 Task: Look for space in Bireun, Indonesia from 2nd September, 2023 to 6th September, 2023 for 2 adults in price range Rs.15000 to Rs.20000. Place can be entire place with 1  bedroom having 1 bed and 1 bathroom. Property type can be house, flat, guest house, hotel. Booking option can be shelf check-in. Required host language is English.
Action: Mouse moved to (466, 76)
Screenshot: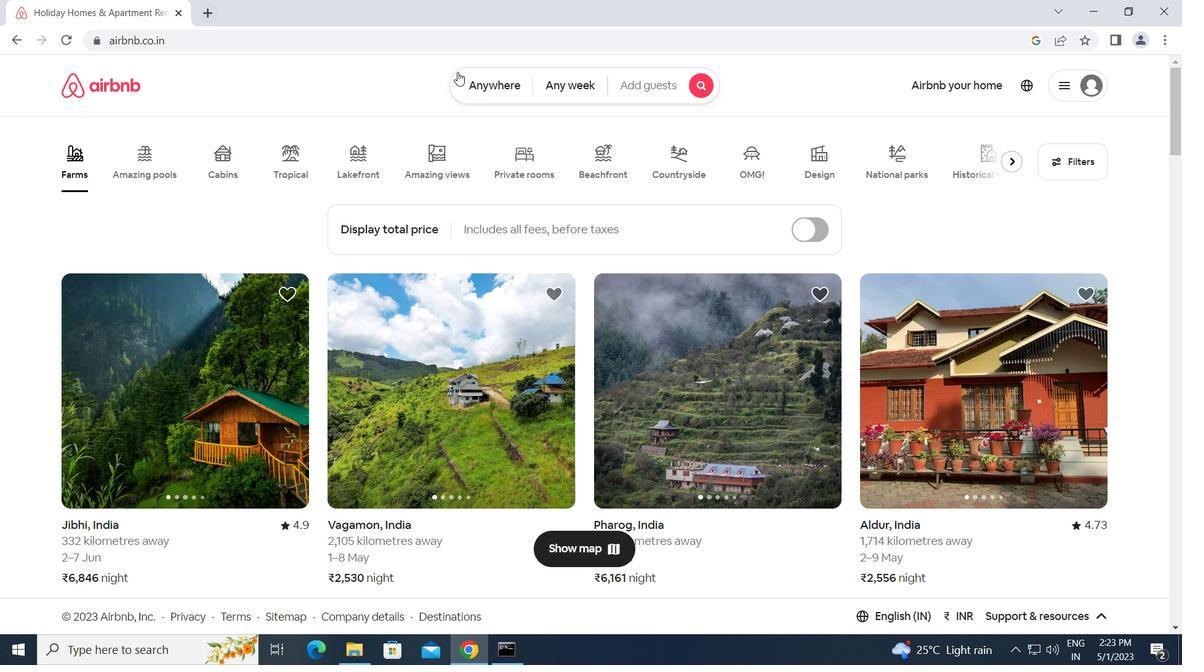 
Action: Mouse pressed left at (466, 76)
Screenshot: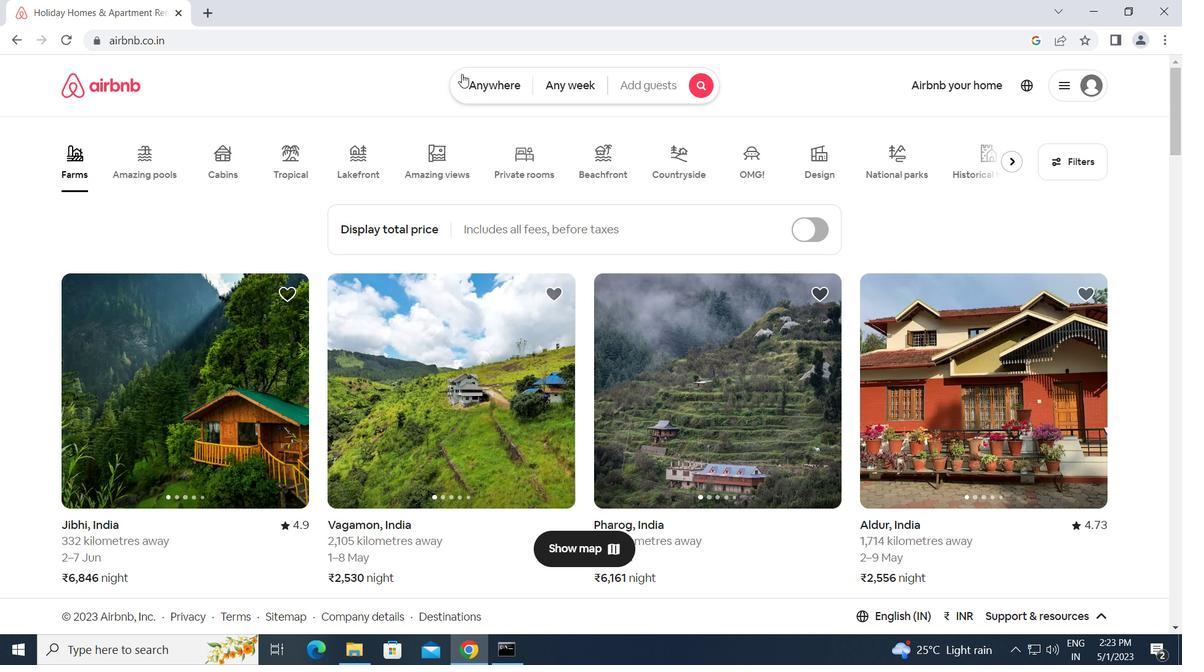 
Action: Mouse moved to (367, 136)
Screenshot: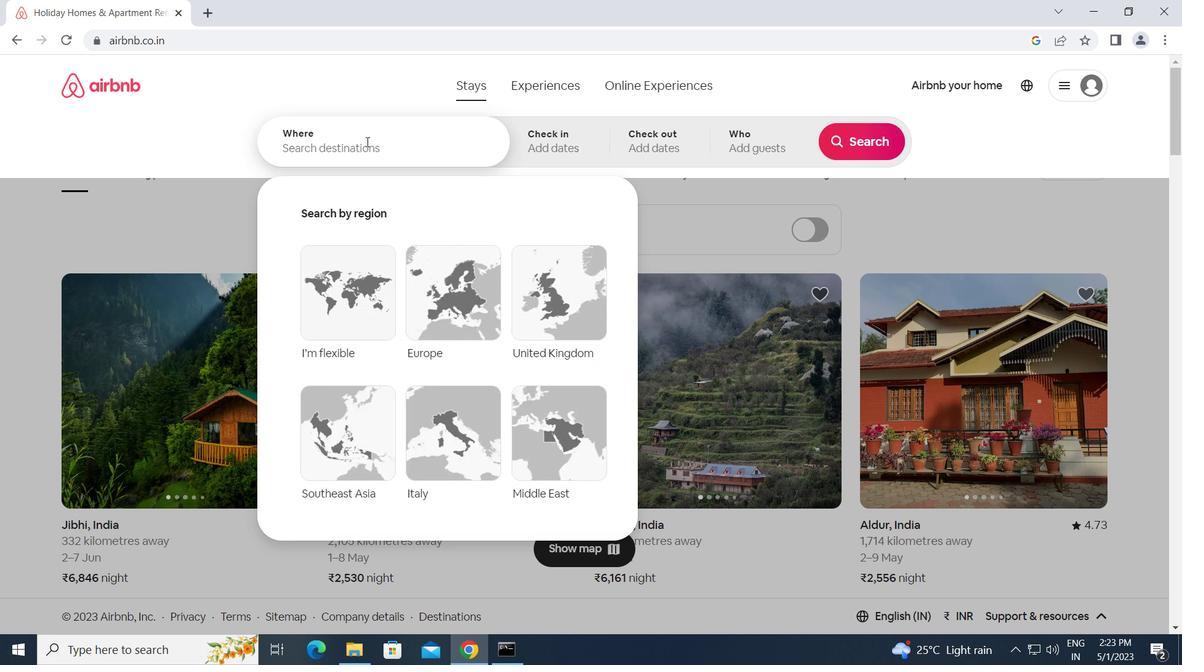 
Action: Mouse pressed left at (367, 136)
Screenshot: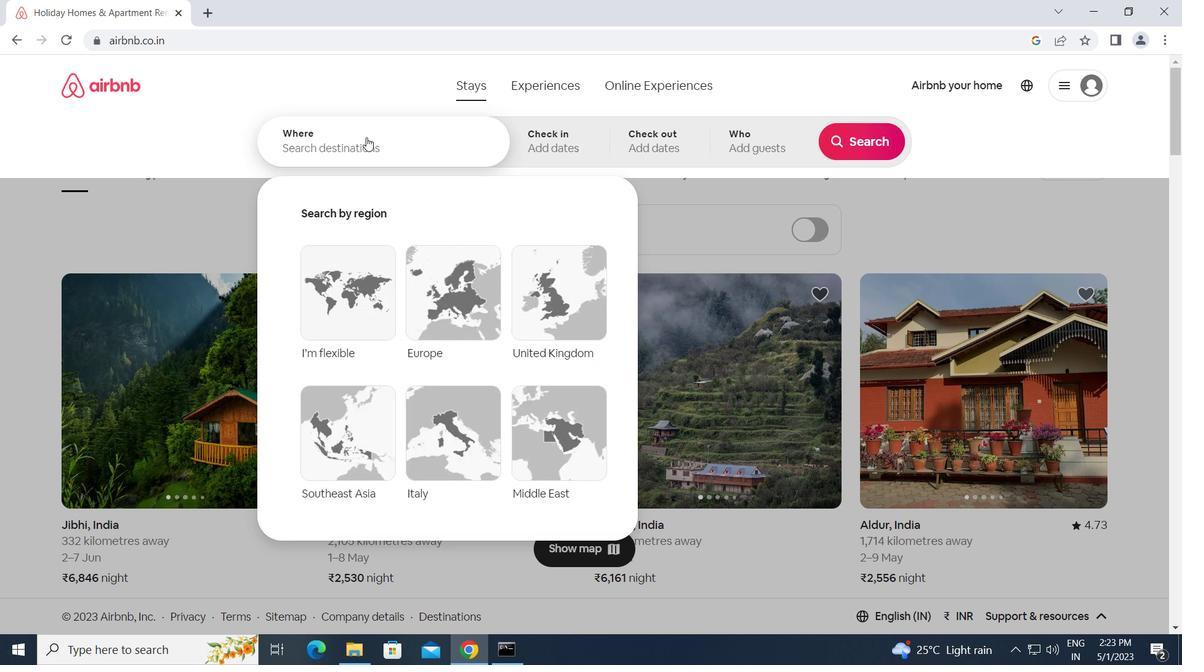 
Action: Key pressed b<Key.caps_lock>ireun,<Key.space><Key.caps_lock>i<Key.caps_lock>ndonesia<Key.enter>
Screenshot: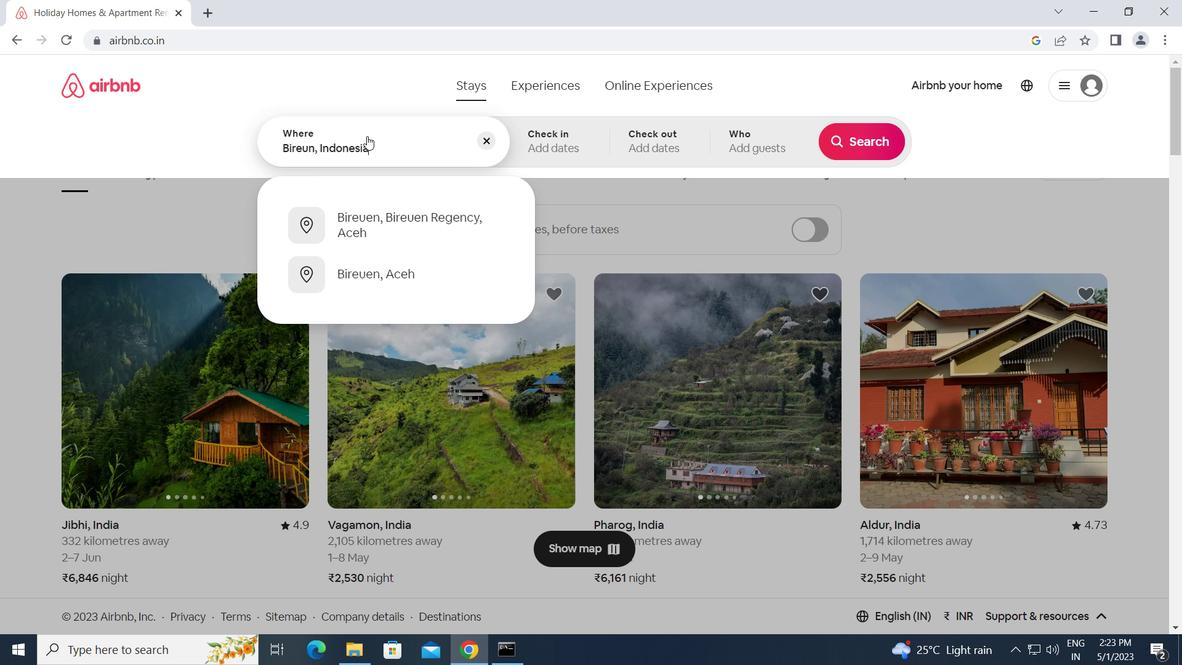 
Action: Mouse moved to (862, 264)
Screenshot: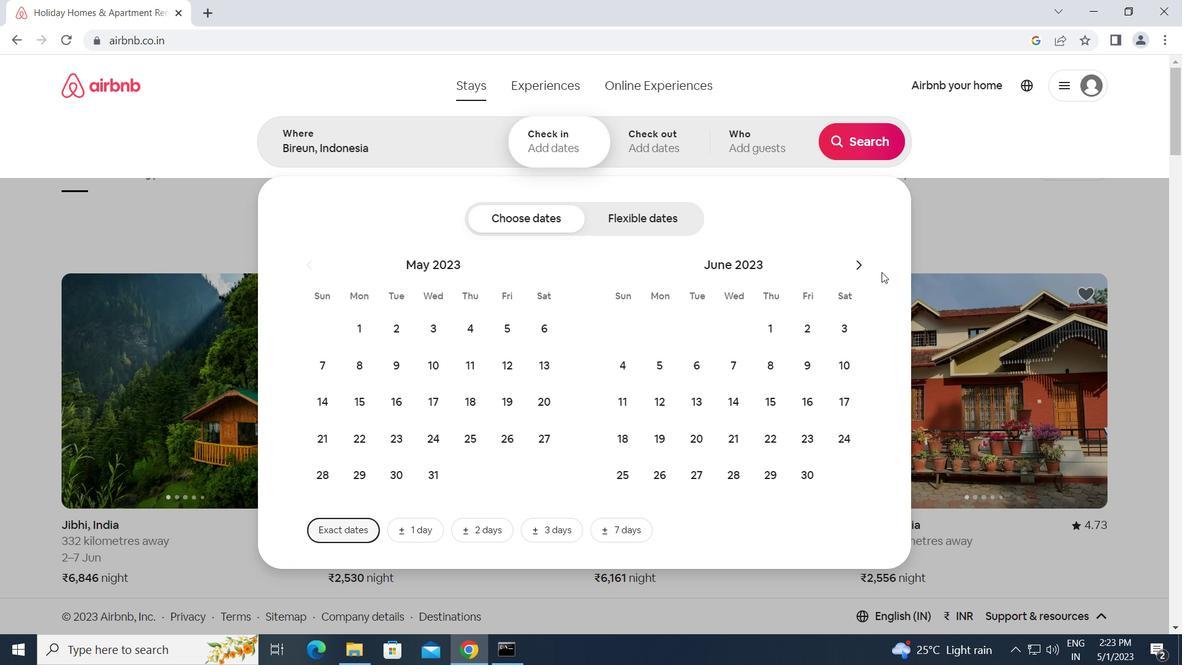 
Action: Mouse pressed left at (862, 264)
Screenshot: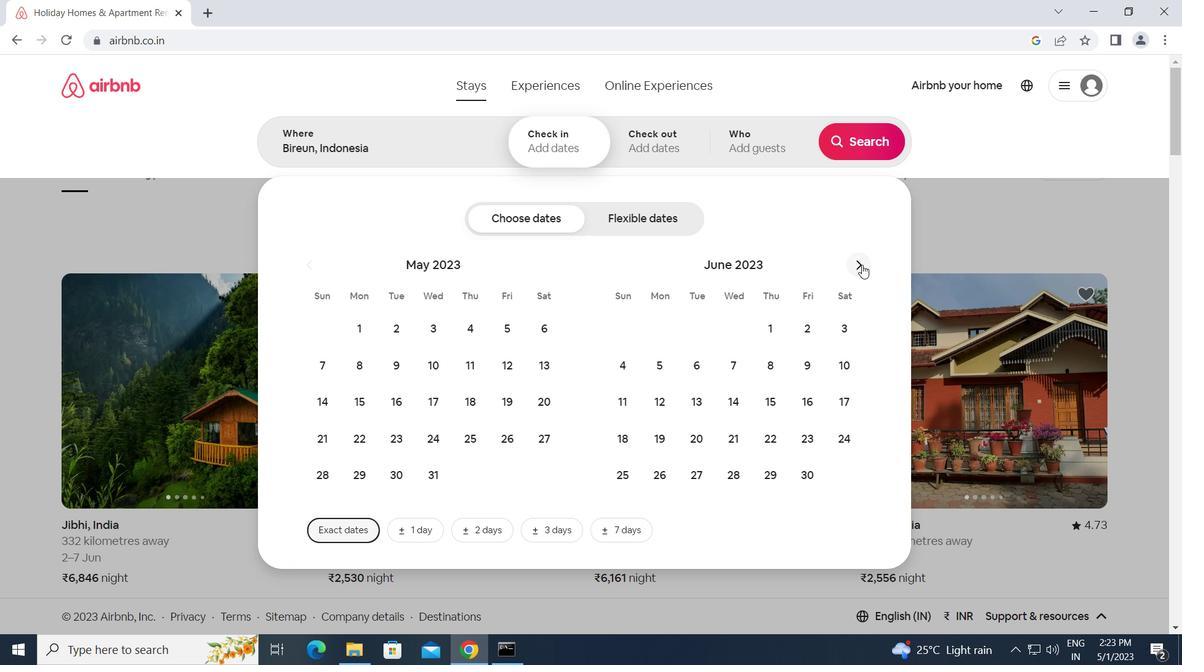 
Action: Mouse pressed left at (862, 264)
Screenshot: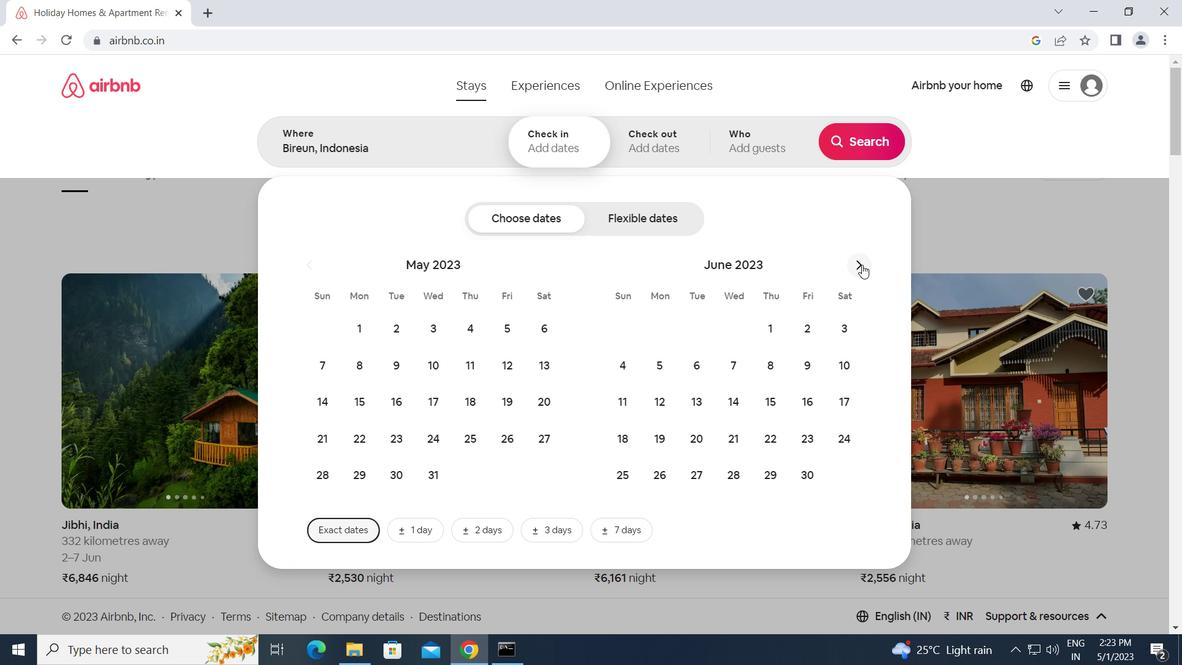 
Action: Mouse pressed left at (862, 264)
Screenshot: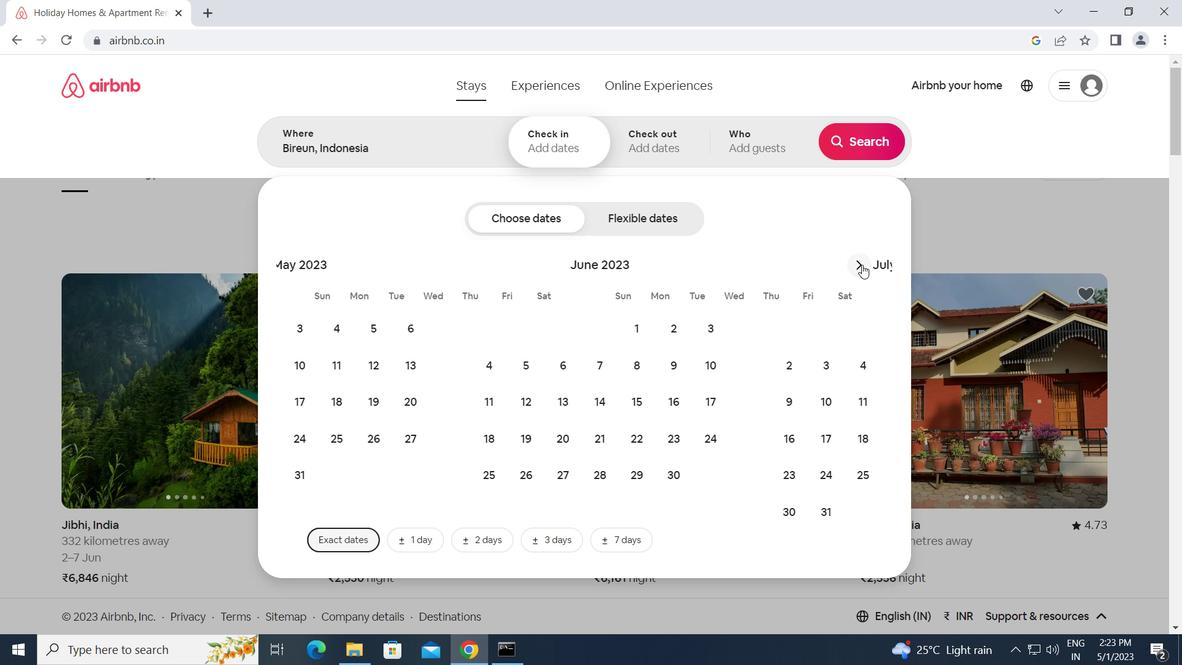 
Action: Mouse pressed left at (862, 264)
Screenshot: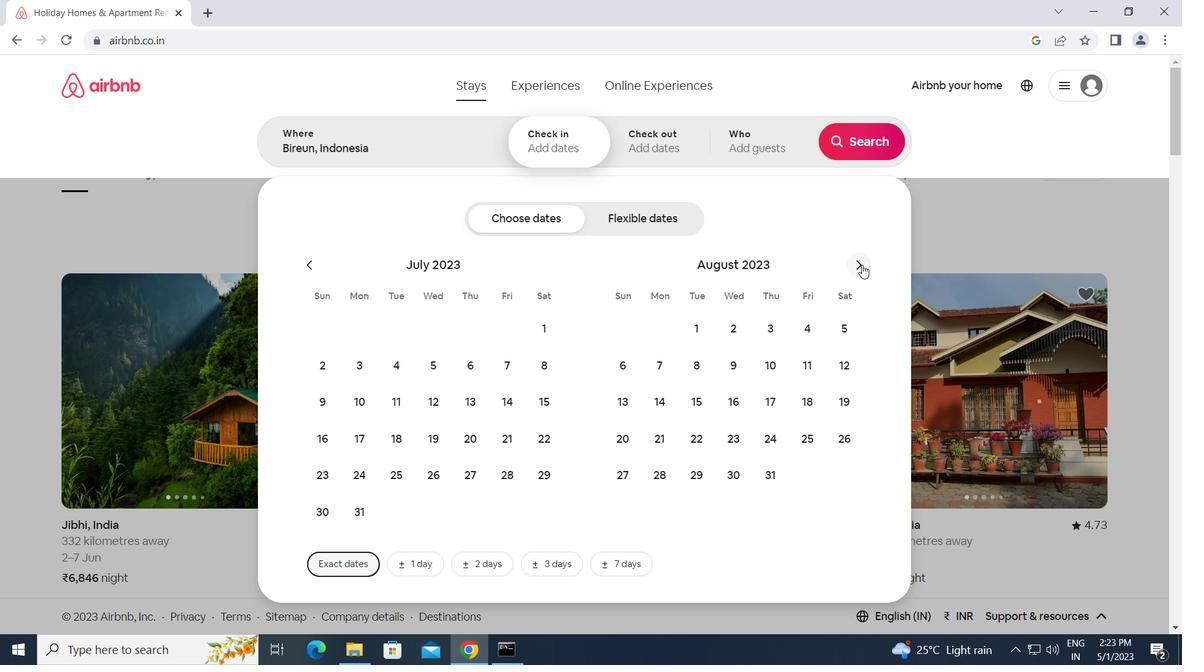 
Action: Mouse moved to (842, 327)
Screenshot: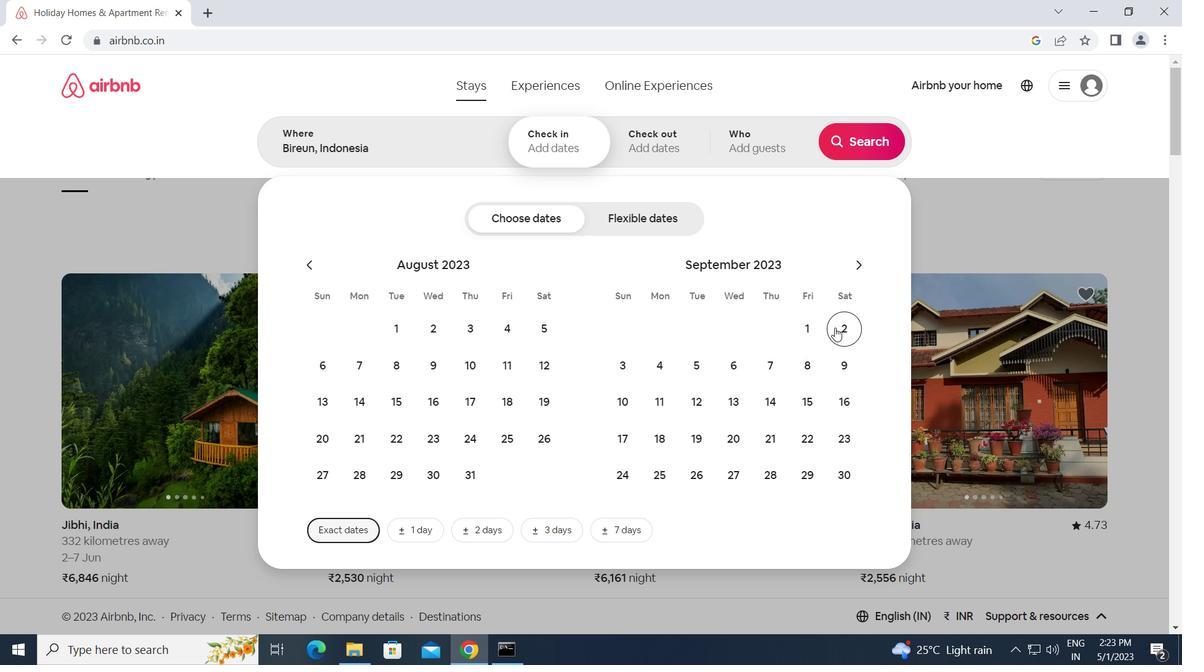 
Action: Mouse pressed left at (842, 327)
Screenshot: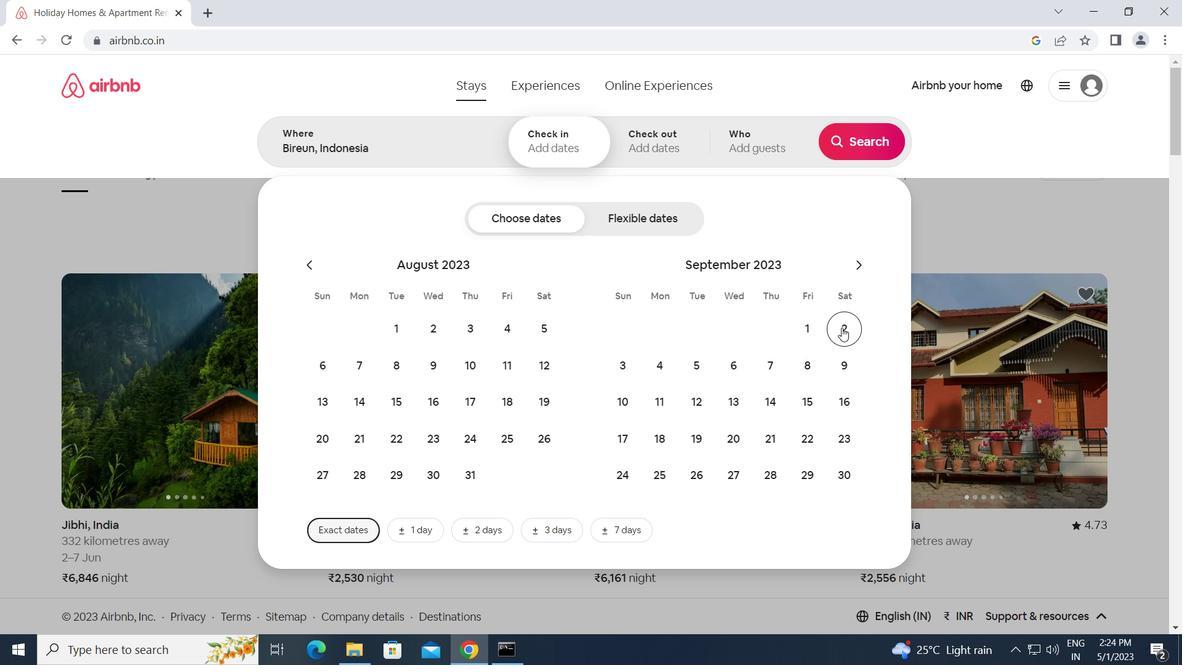 
Action: Mouse moved to (745, 362)
Screenshot: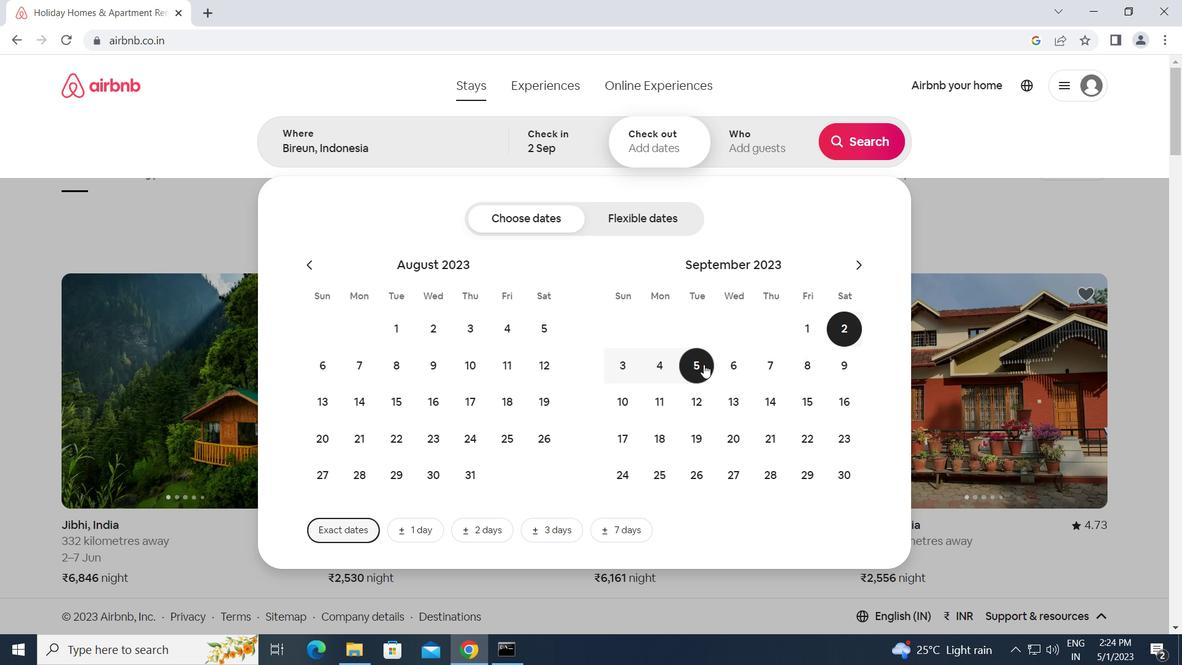 
Action: Mouse pressed left at (745, 362)
Screenshot: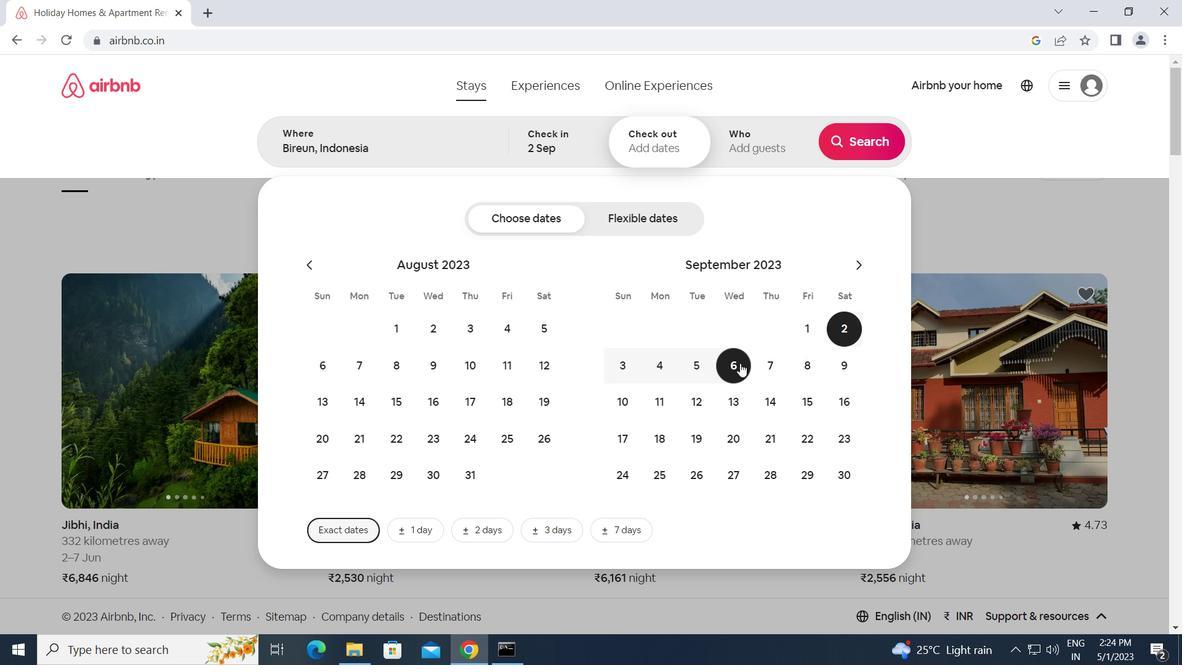 
Action: Mouse moved to (780, 145)
Screenshot: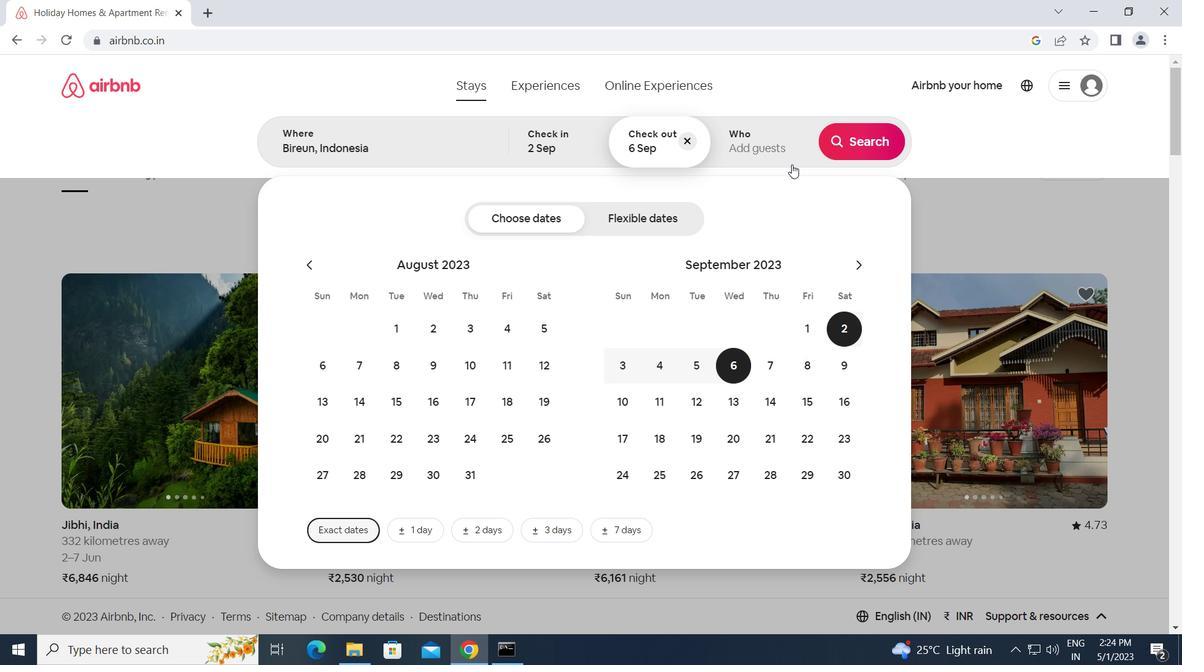 
Action: Mouse pressed left at (780, 145)
Screenshot: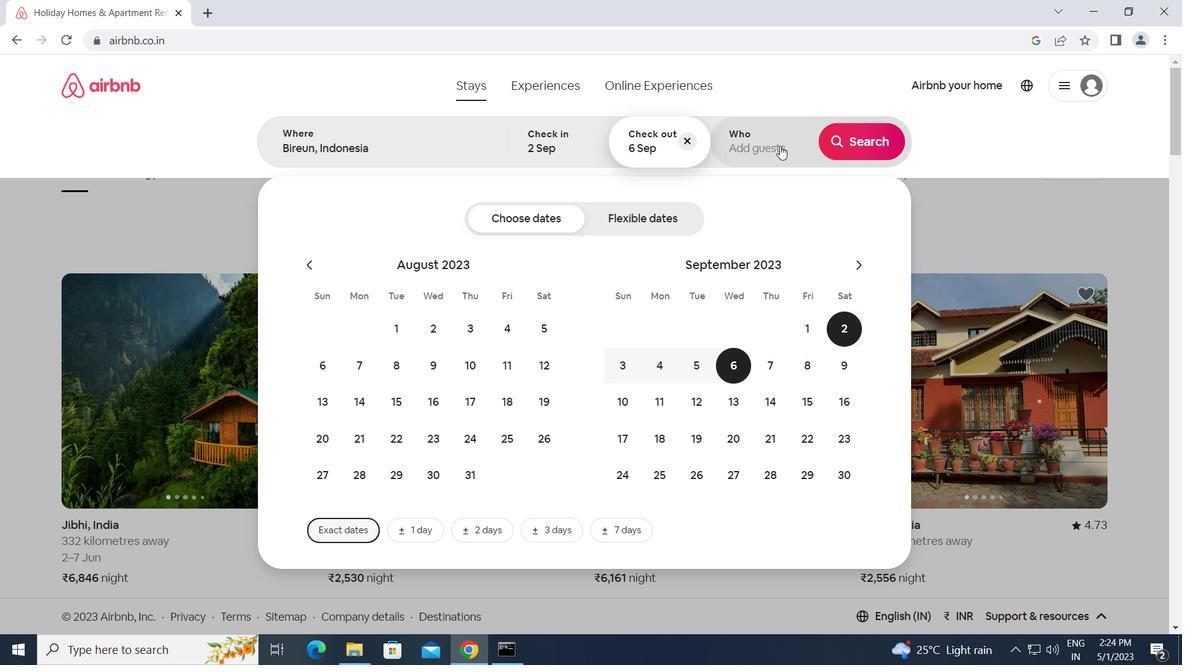 
Action: Mouse moved to (873, 226)
Screenshot: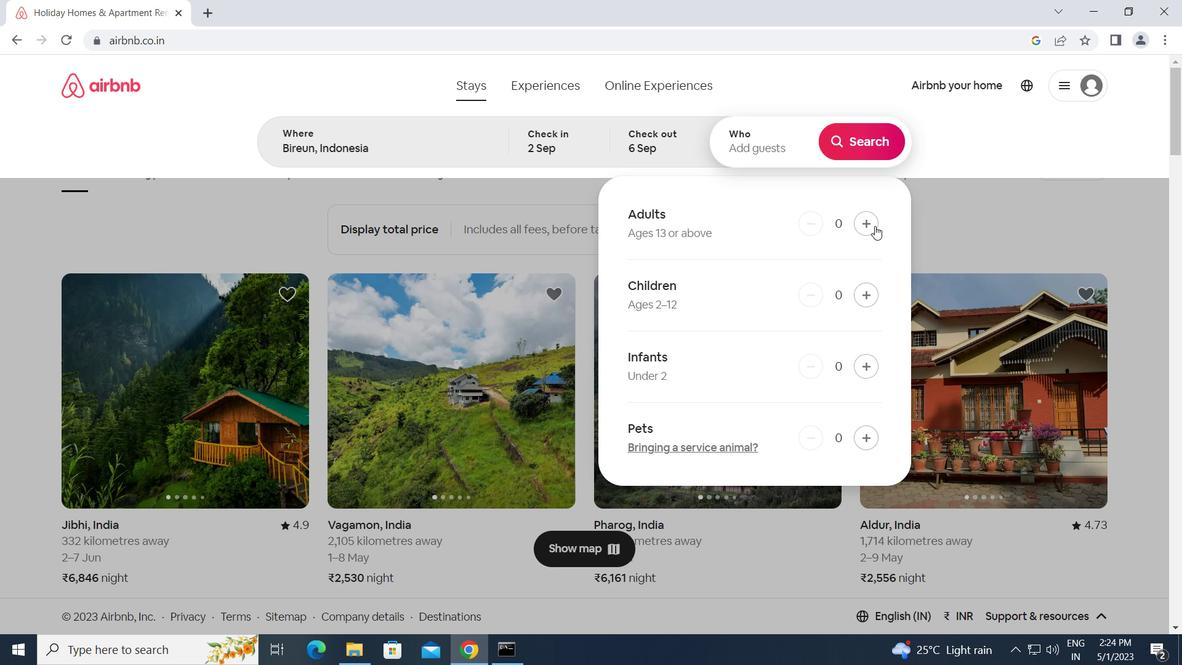 
Action: Mouse pressed left at (873, 226)
Screenshot: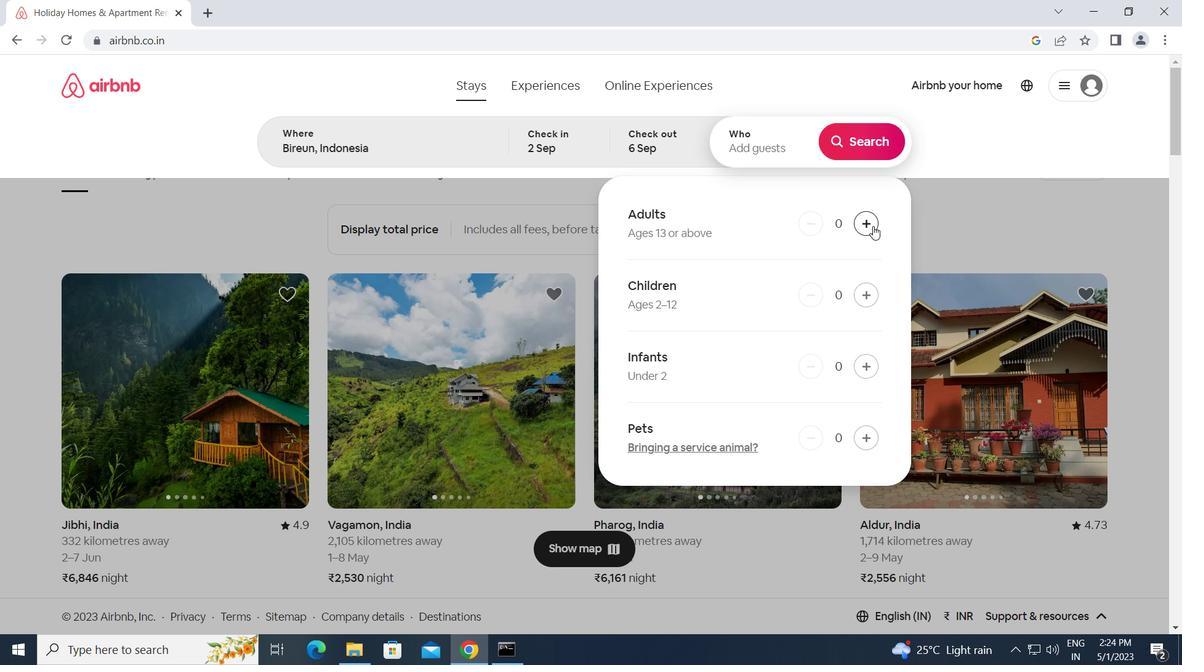 
Action: Mouse pressed left at (873, 226)
Screenshot: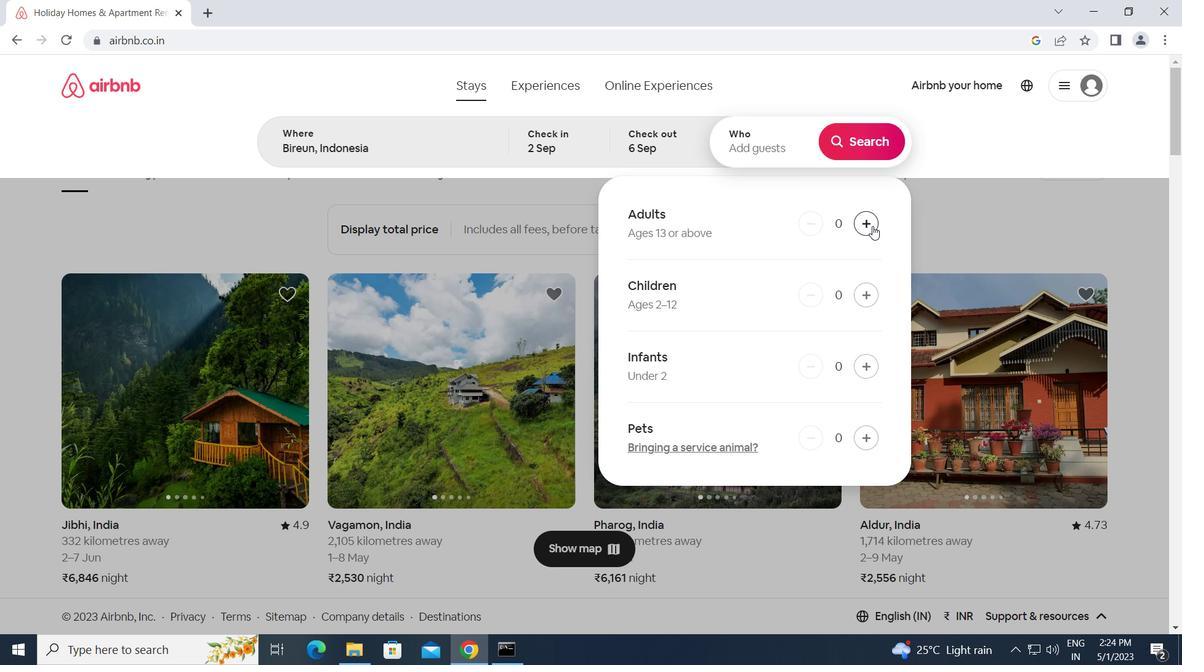 
Action: Mouse moved to (859, 138)
Screenshot: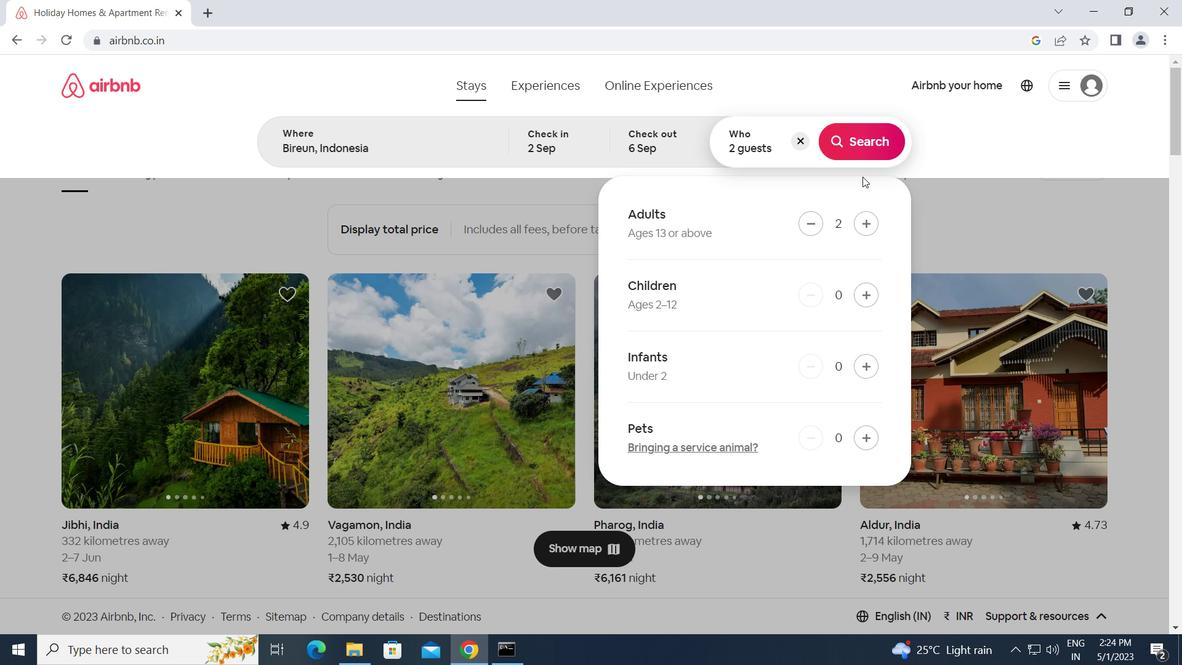 
Action: Mouse pressed left at (859, 138)
Screenshot: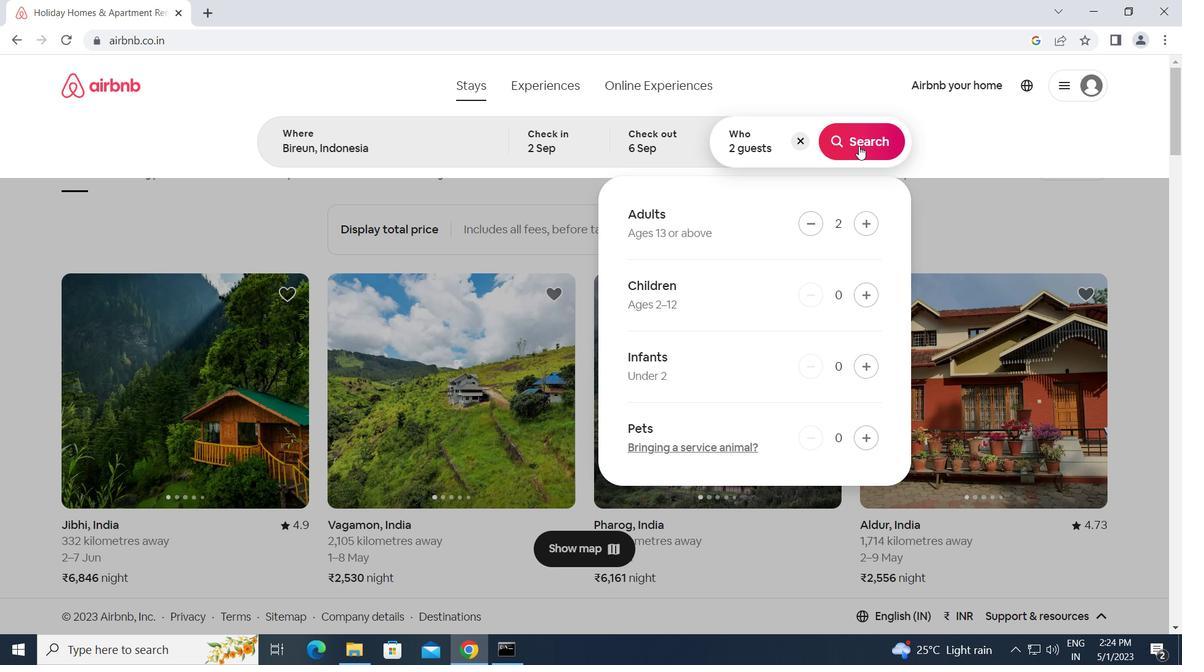 
Action: Mouse moved to (1099, 149)
Screenshot: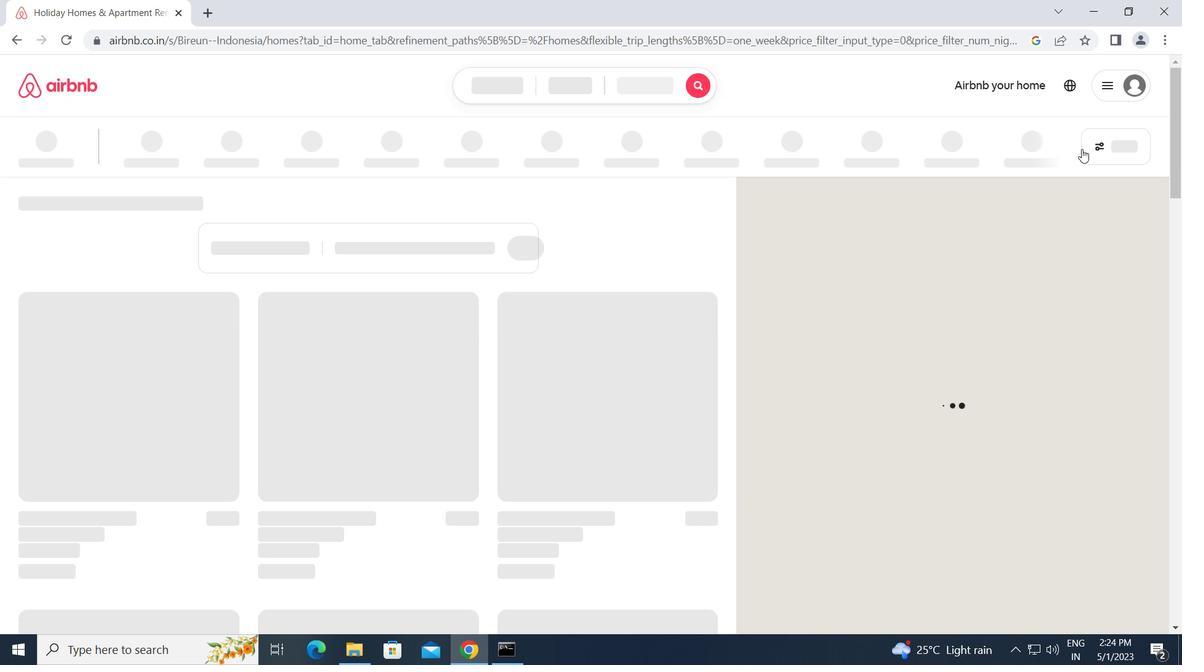 
Action: Mouse pressed left at (1099, 149)
Screenshot: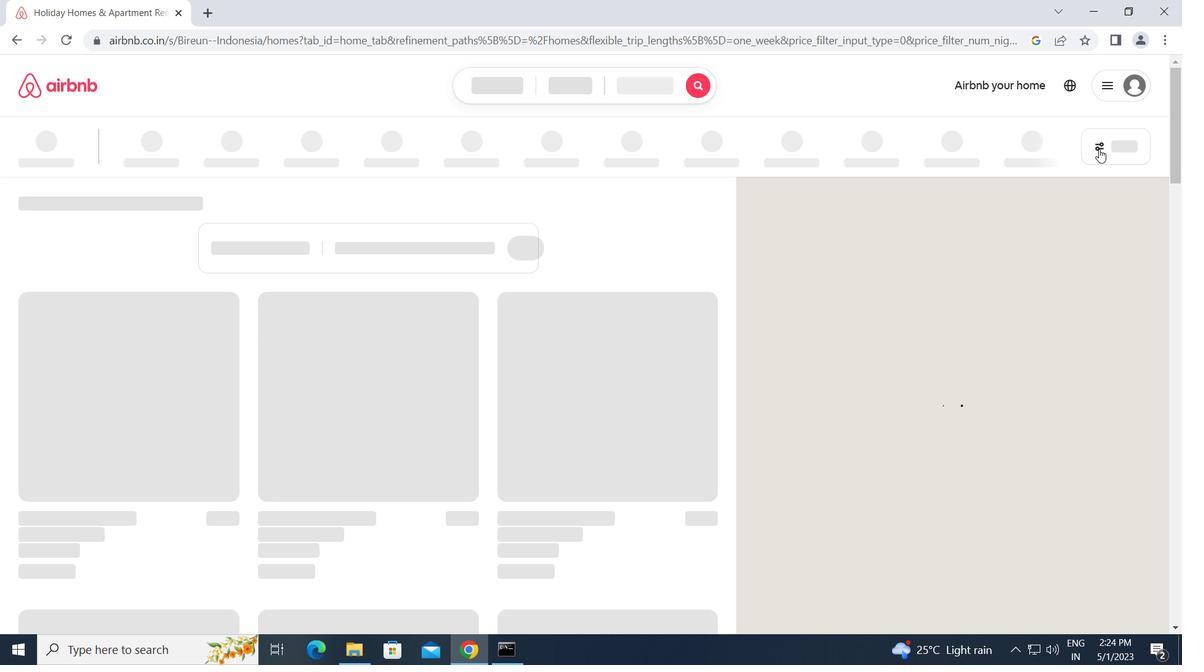 
Action: Mouse moved to (414, 344)
Screenshot: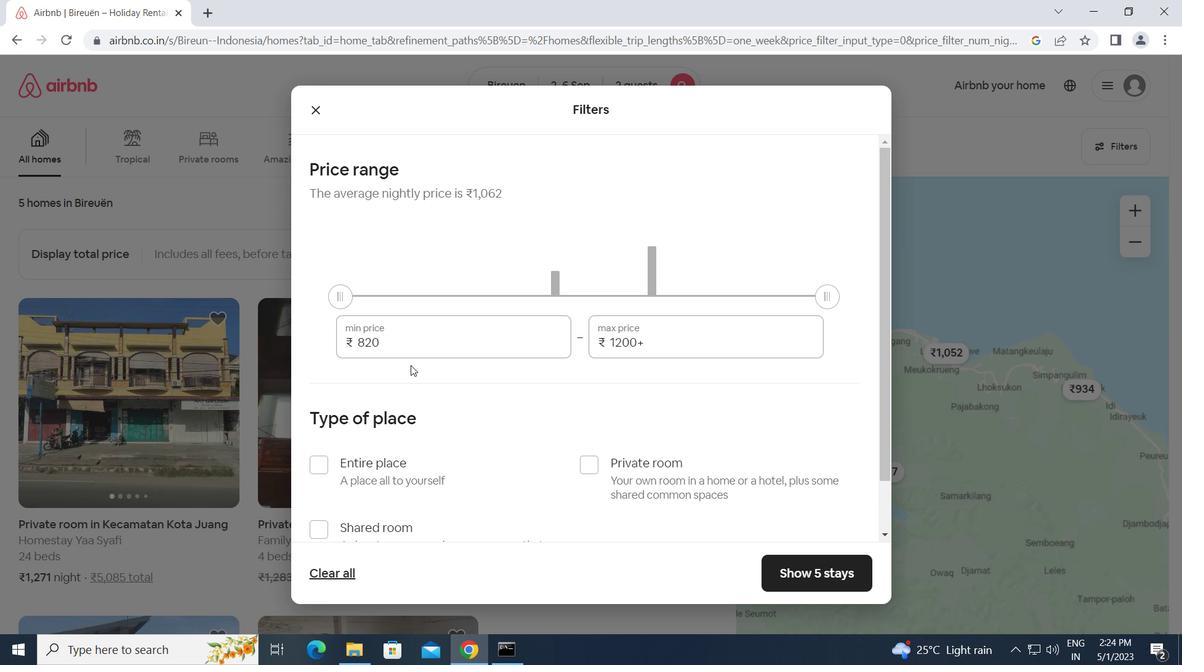 
Action: Mouse pressed left at (414, 344)
Screenshot: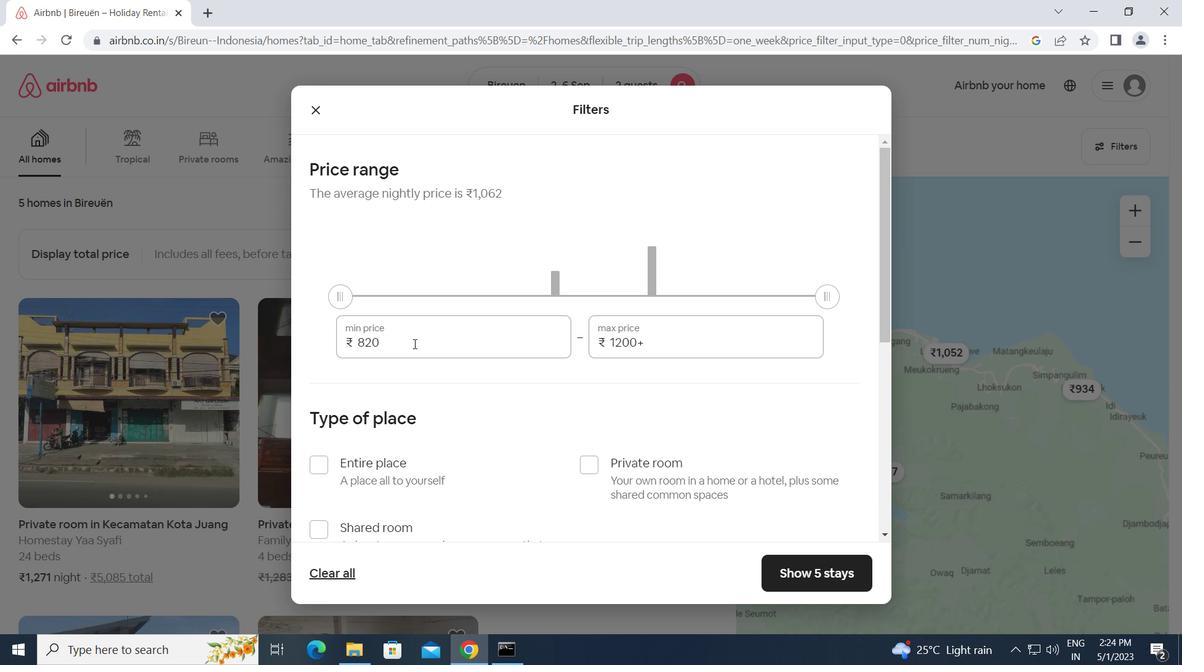 
Action: Mouse moved to (350, 344)
Screenshot: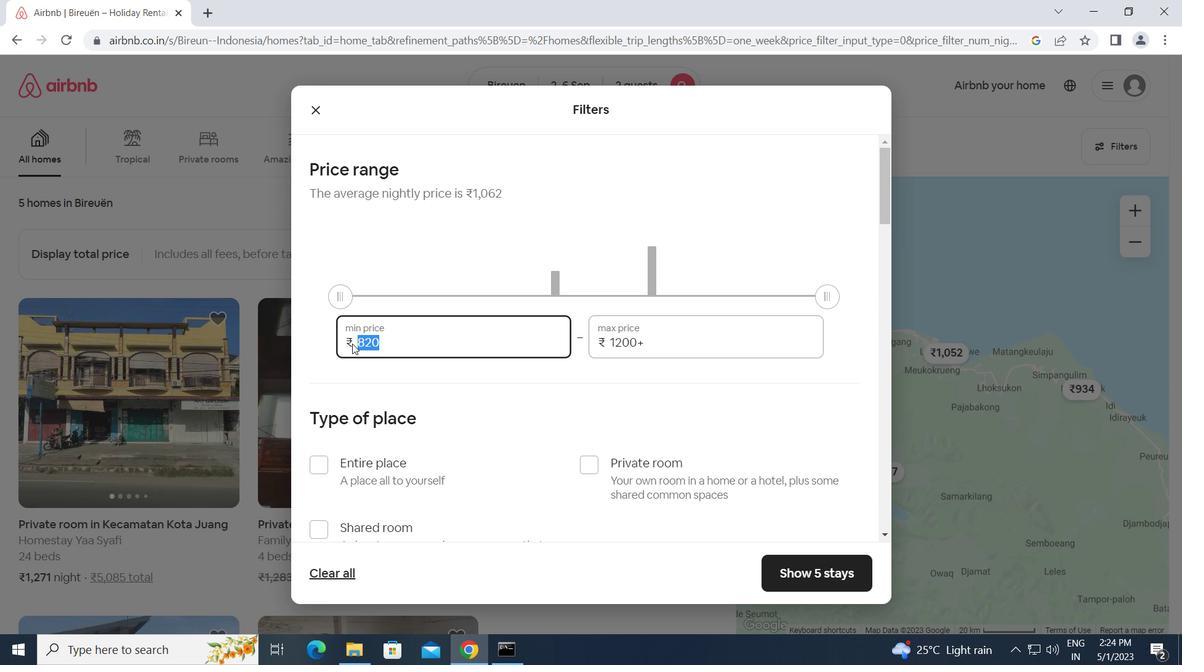 
Action: Key pressed 15000<Key.tab><Key.backspace><Key.backspace><Key.backspace><Key.backspace><Key.backspace><Key.backspace><Key.backspace><Key.backspace><Key.backspace><Key.backspace><Key.backspace><Key.backspace><Key.backspace><Key.backspace><Key.backspace><Key.backspace><Key.backspace><Key.backspace><Key.backspace><Key.backspace><Key.backspace><Key.backspace>20000
Screenshot: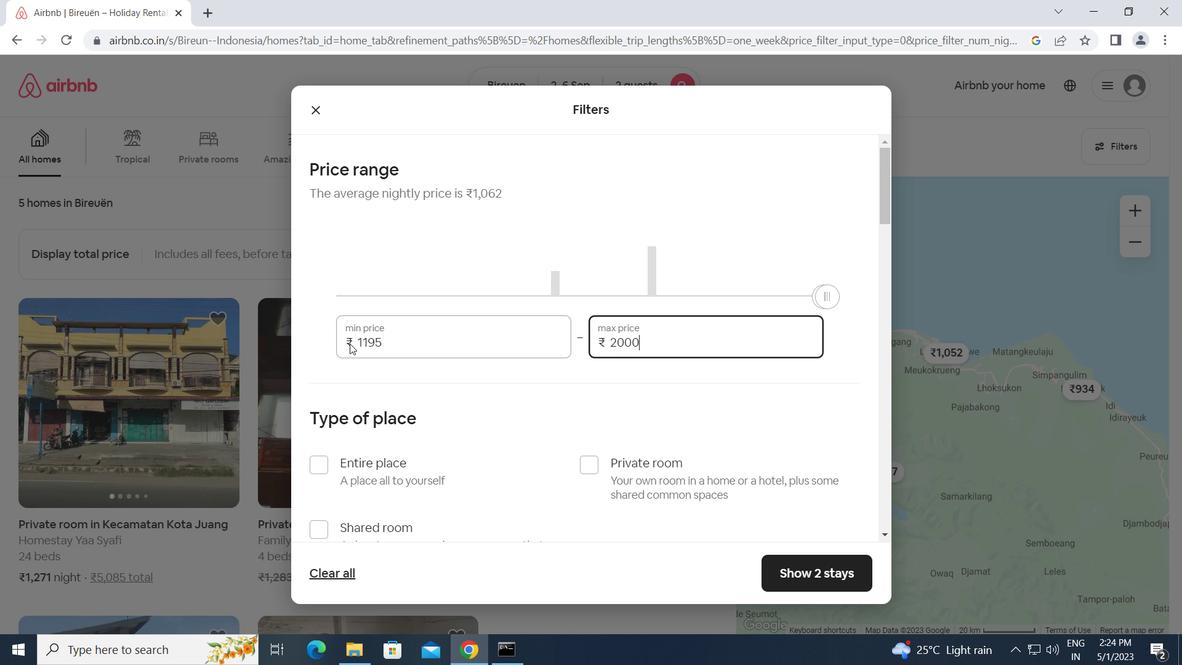 
Action: Mouse moved to (486, 442)
Screenshot: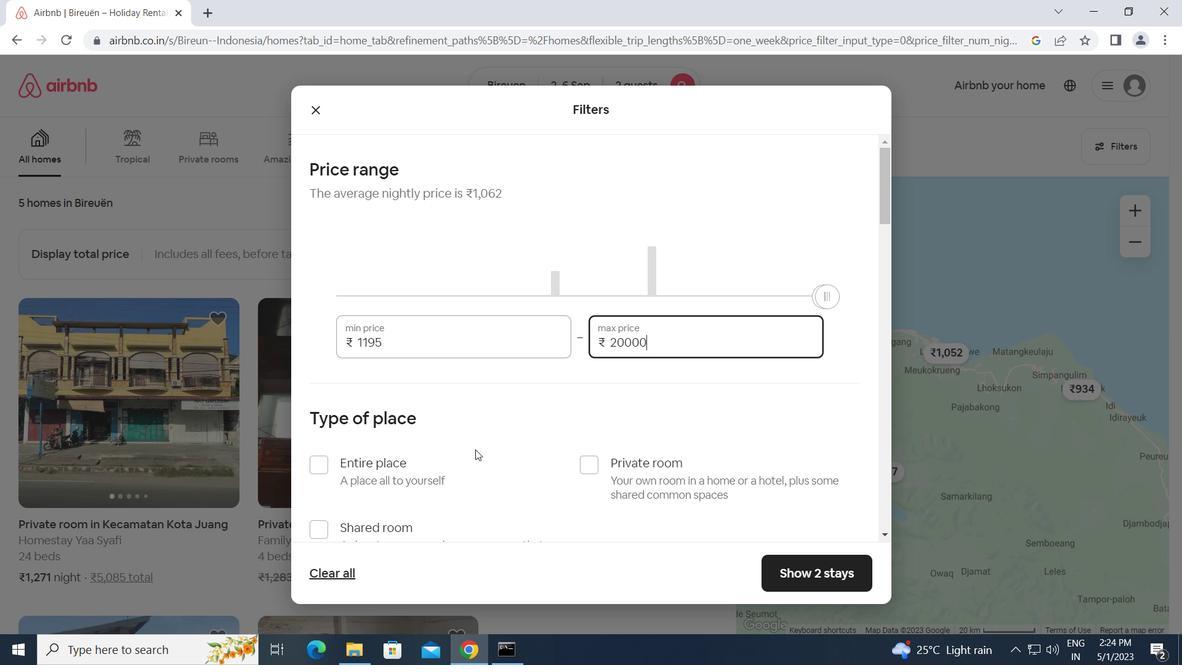 
Action: Mouse pressed left at (486, 442)
Screenshot: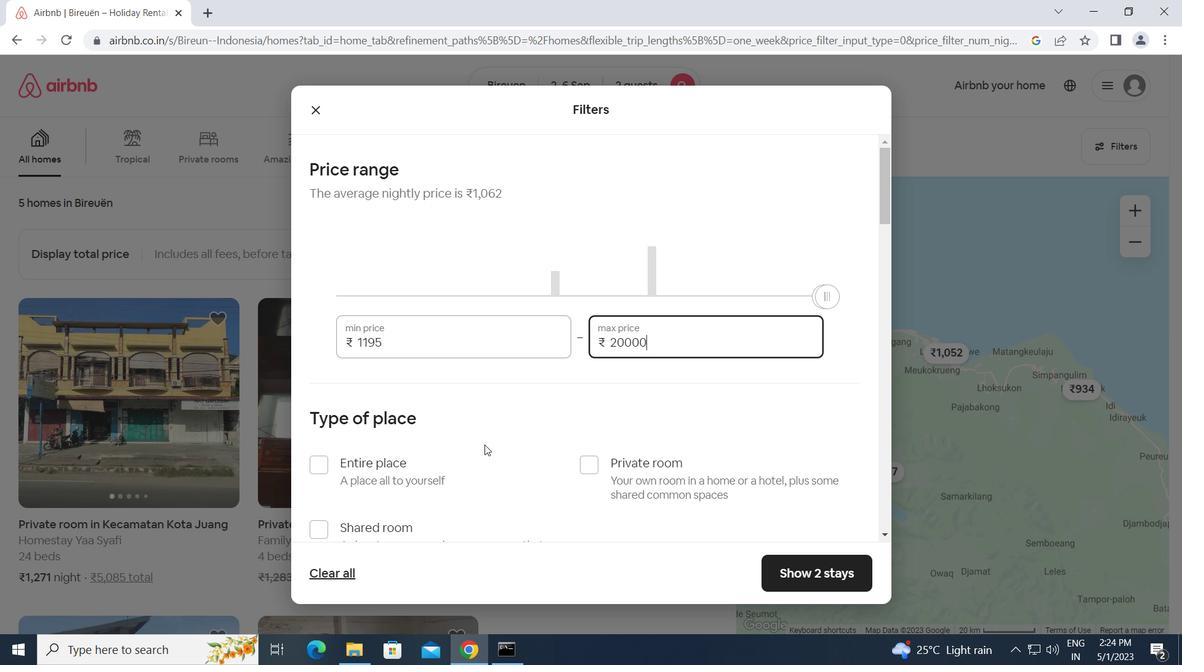 
Action: Mouse moved to (327, 455)
Screenshot: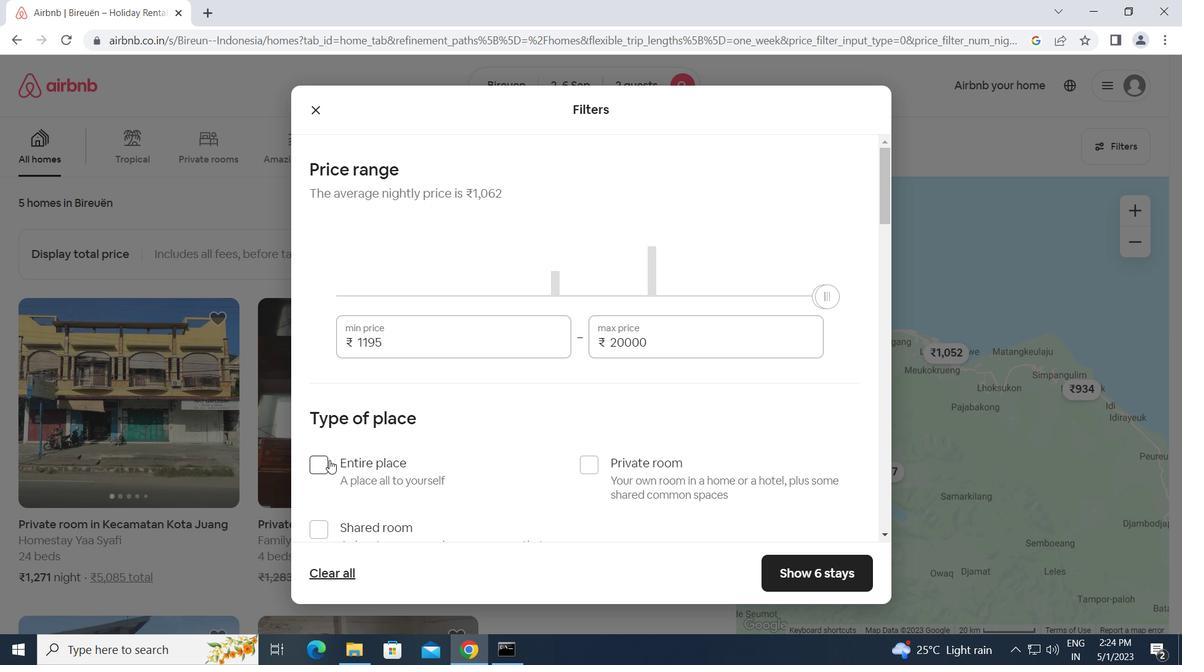 
Action: Mouse pressed left at (327, 455)
Screenshot: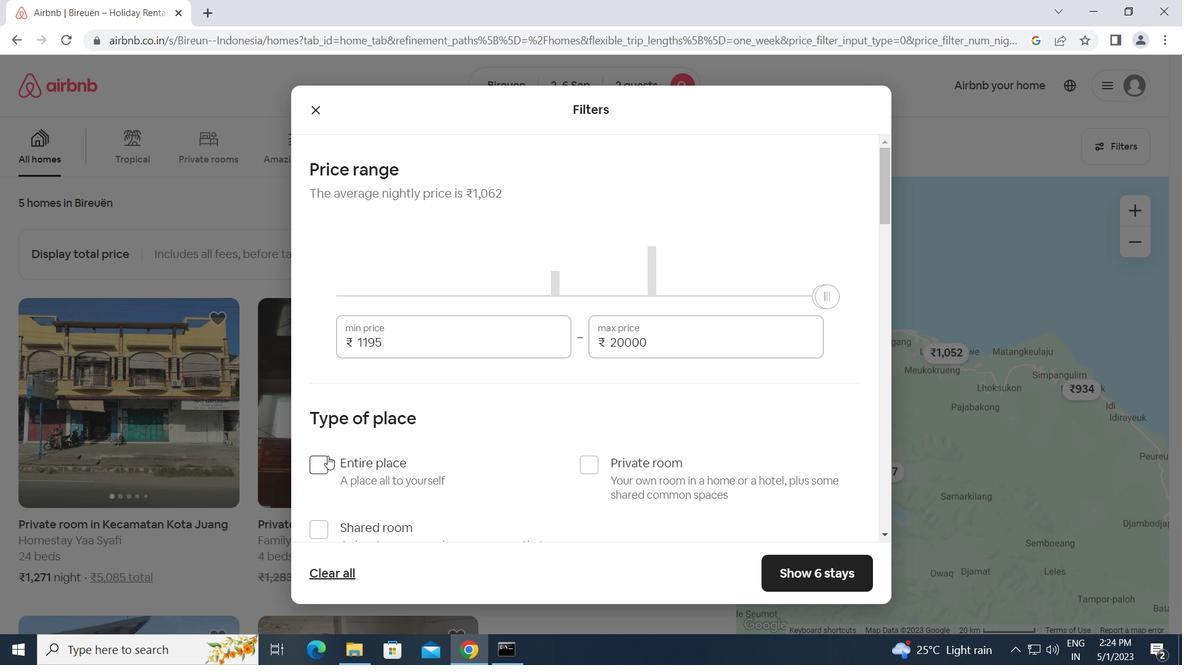 
Action: Mouse moved to (436, 455)
Screenshot: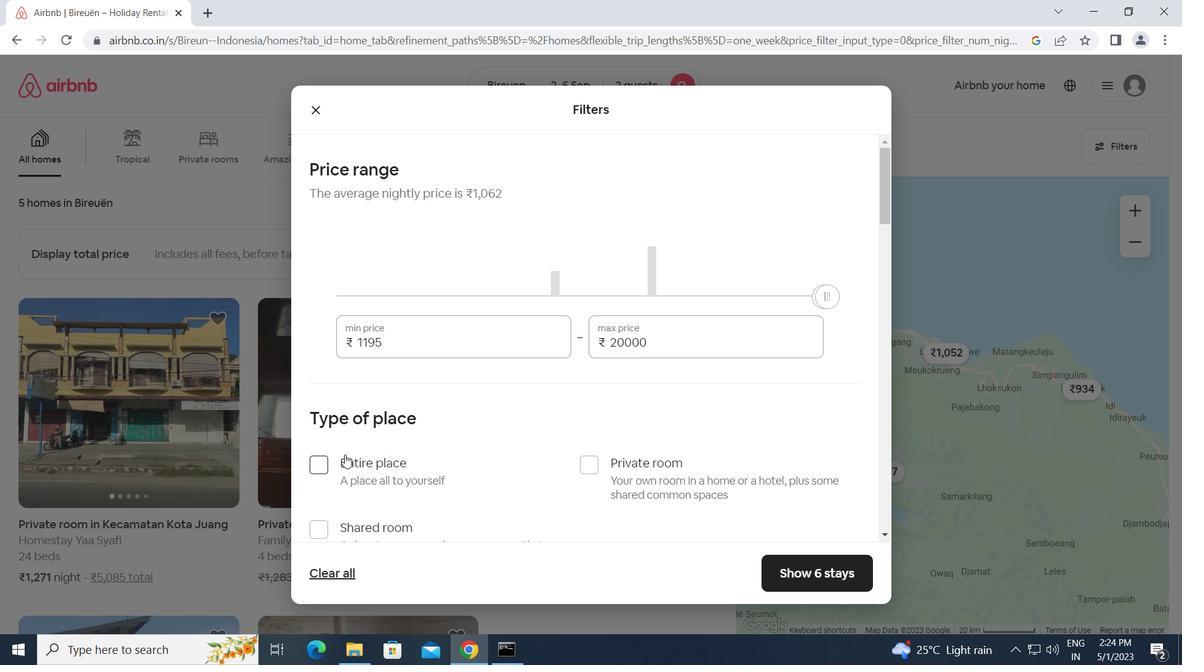 
Action: Mouse scrolled (436, 454) with delta (0, 0)
Screenshot: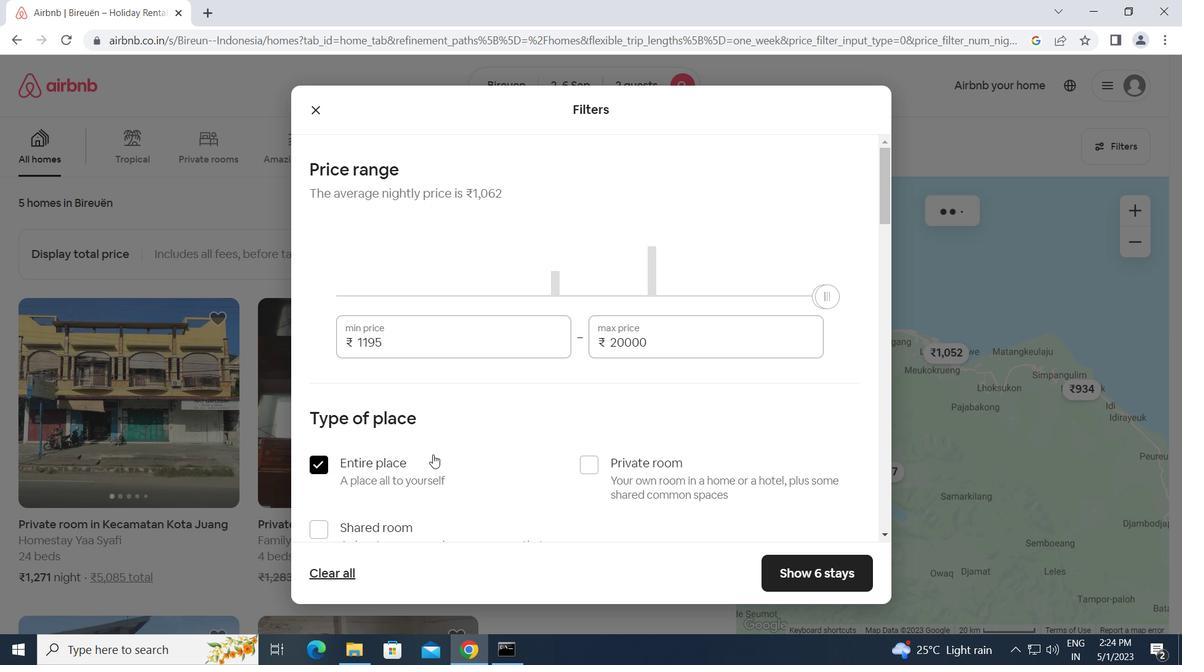 
Action: Mouse scrolled (436, 454) with delta (0, 0)
Screenshot: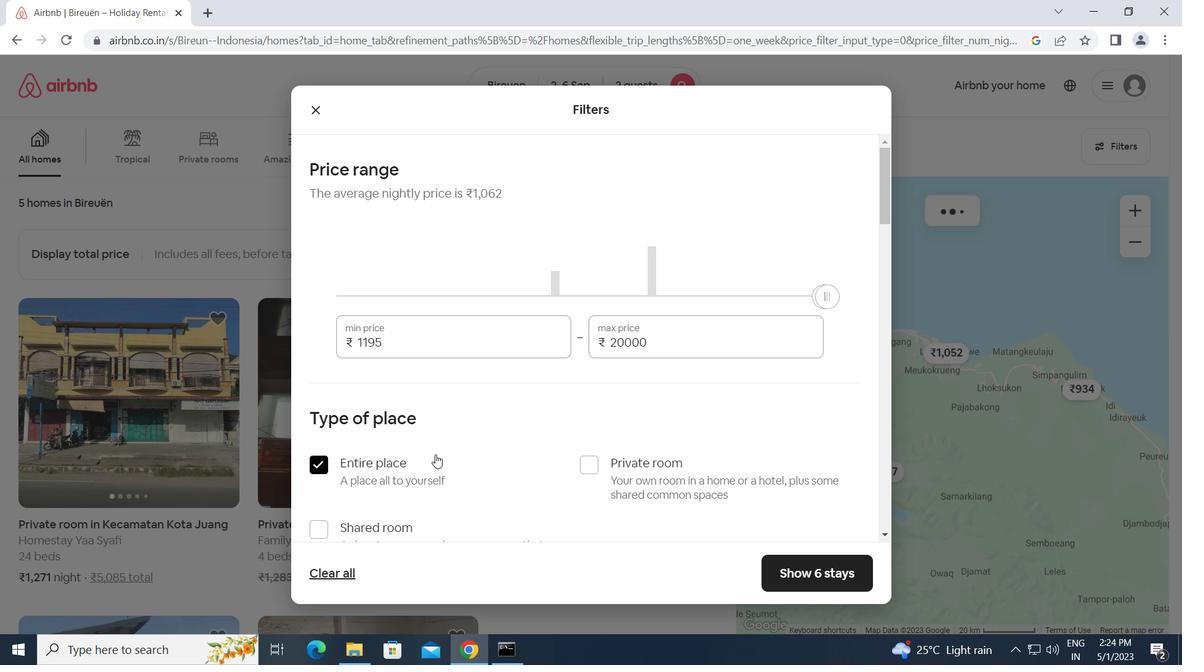 
Action: Mouse scrolled (436, 454) with delta (0, 0)
Screenshot: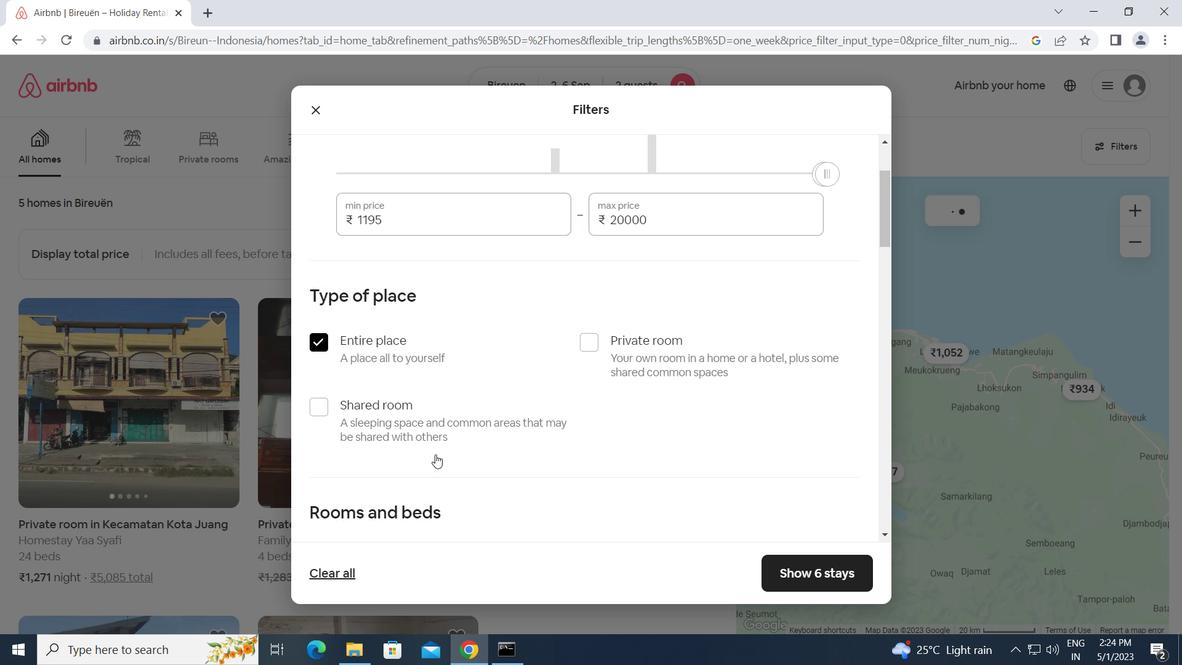 
Action: Mouse moved to (396, 442)
Screenshot: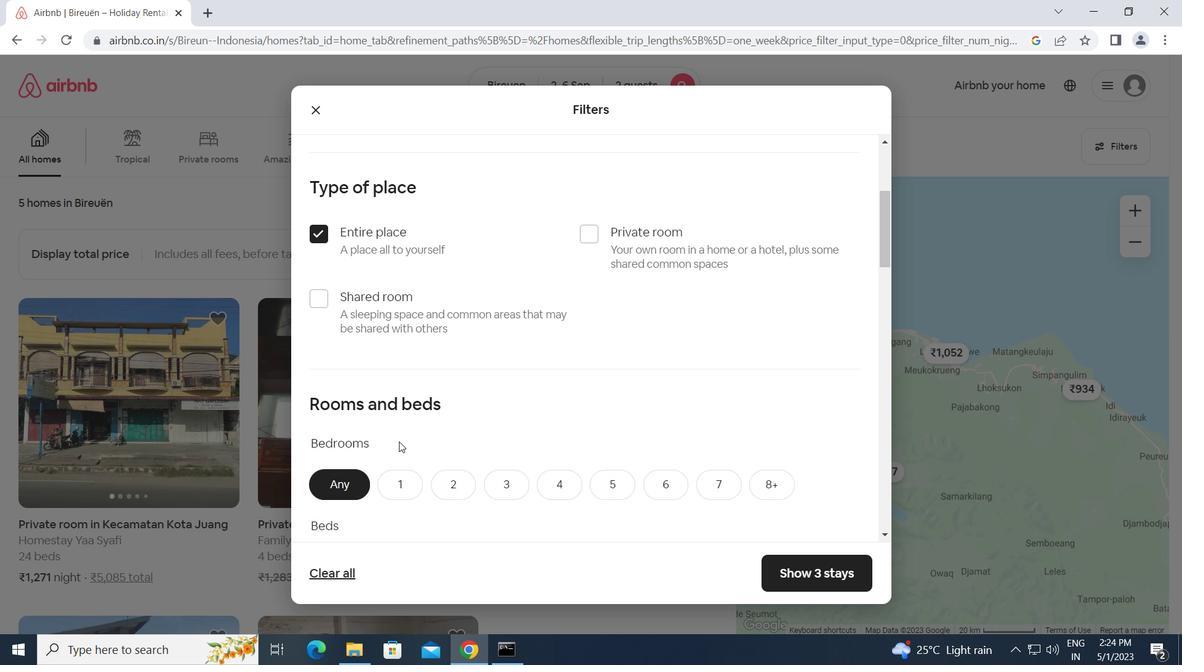 
Action: Mouse scrolled (396, 442) with delta (0, 0)
Screenshot: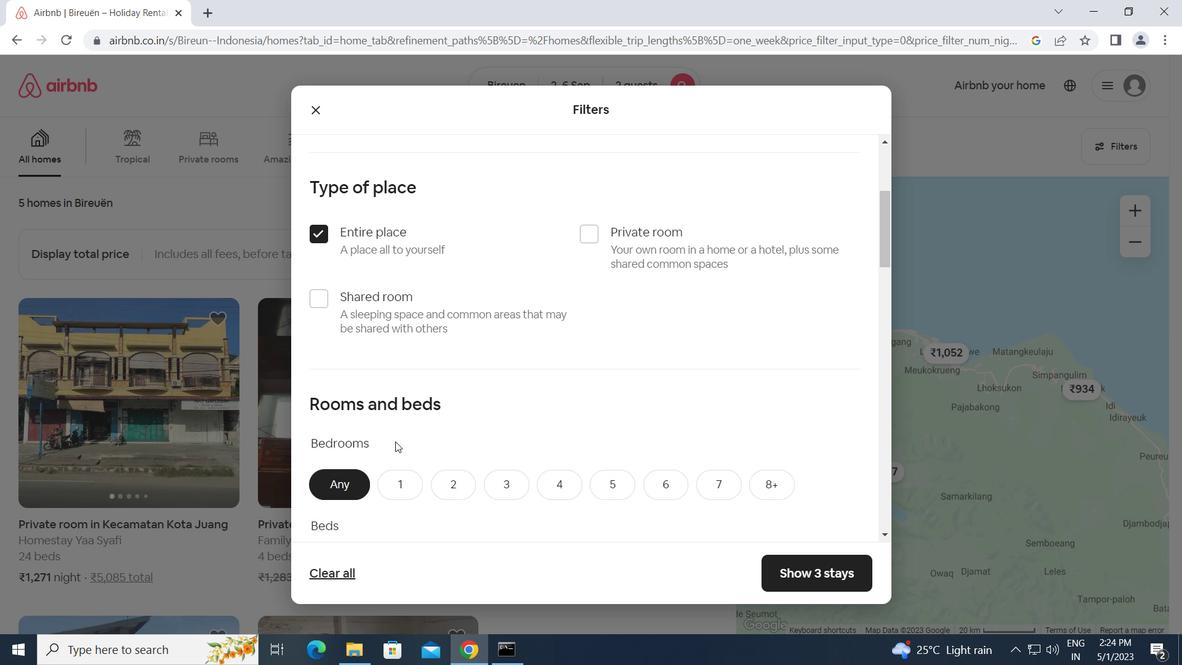 
Action: Mouse scrolled (396, 442) with delta (0, 0)
Screenshot: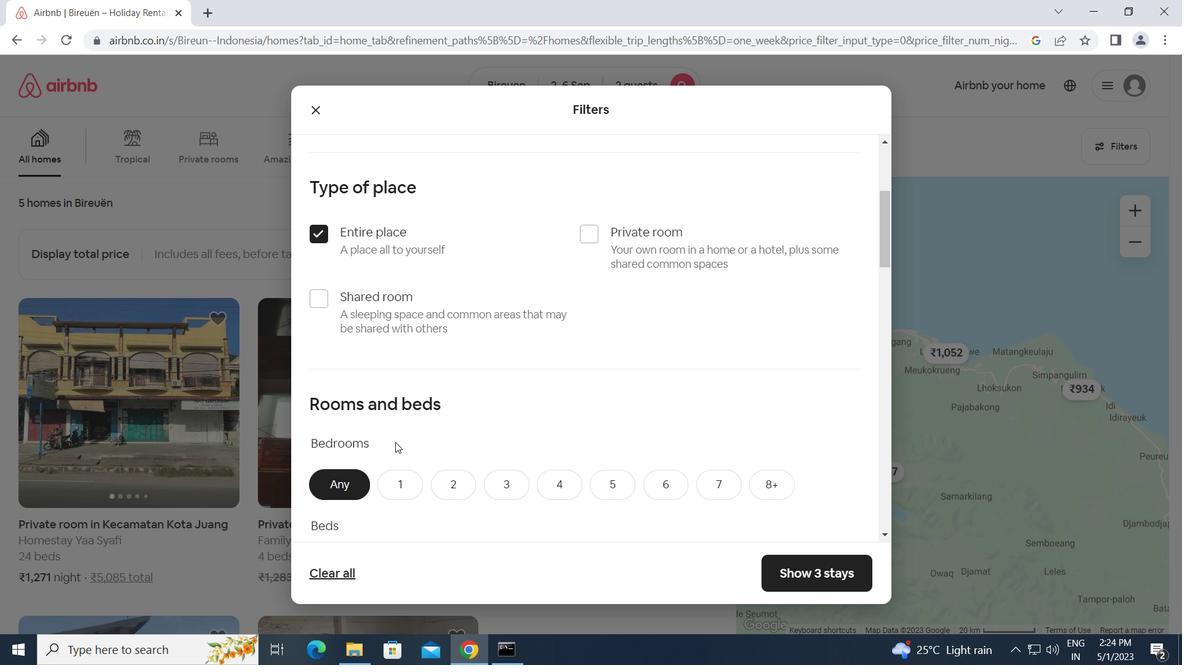 
Action: Mouse moved to (398, 330)
Screenshot: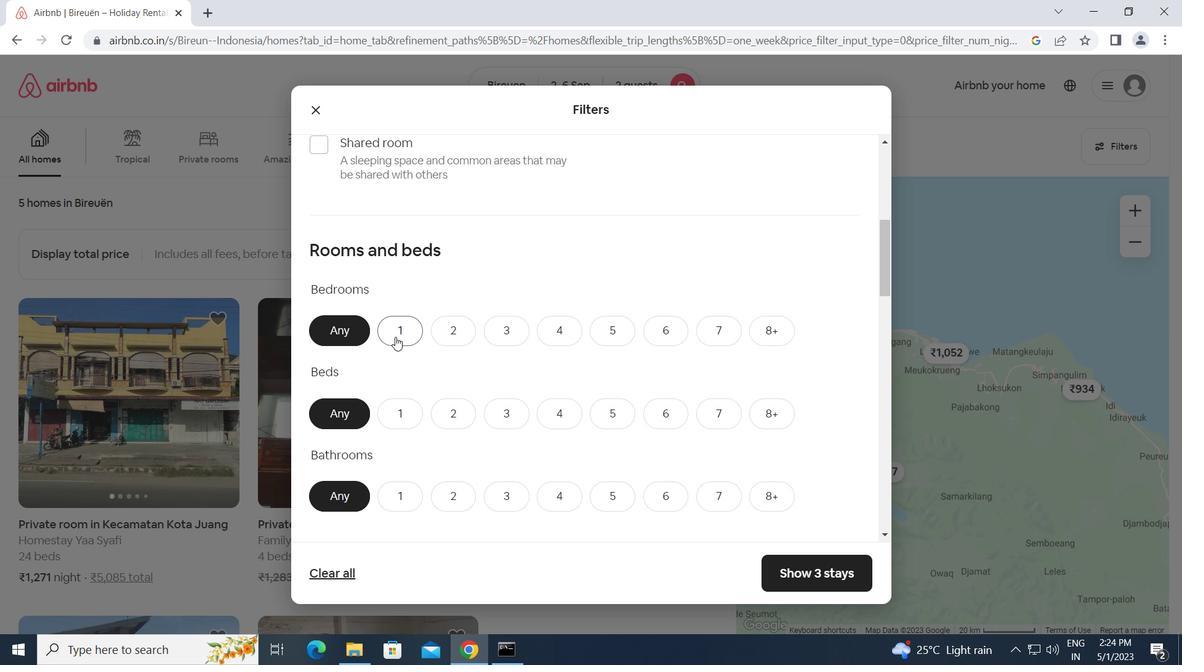 
Action: Mouse pressed left at (398, 330)
Screenshot: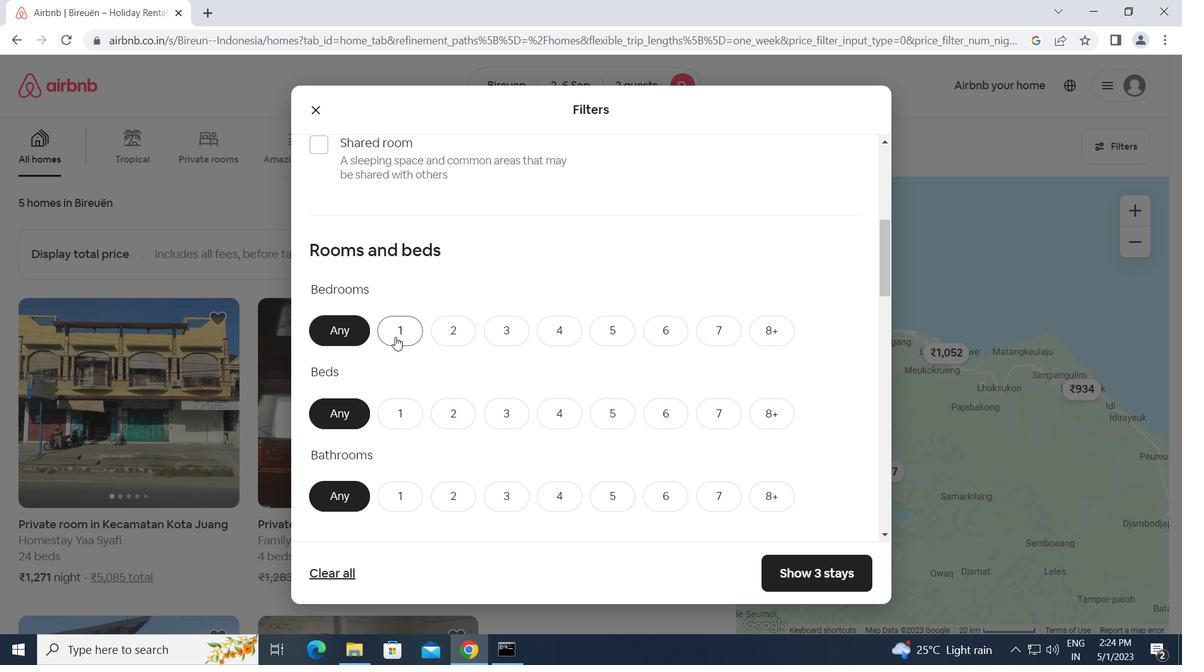 
Action: Mouse moved to (403, 415)
Screenshot: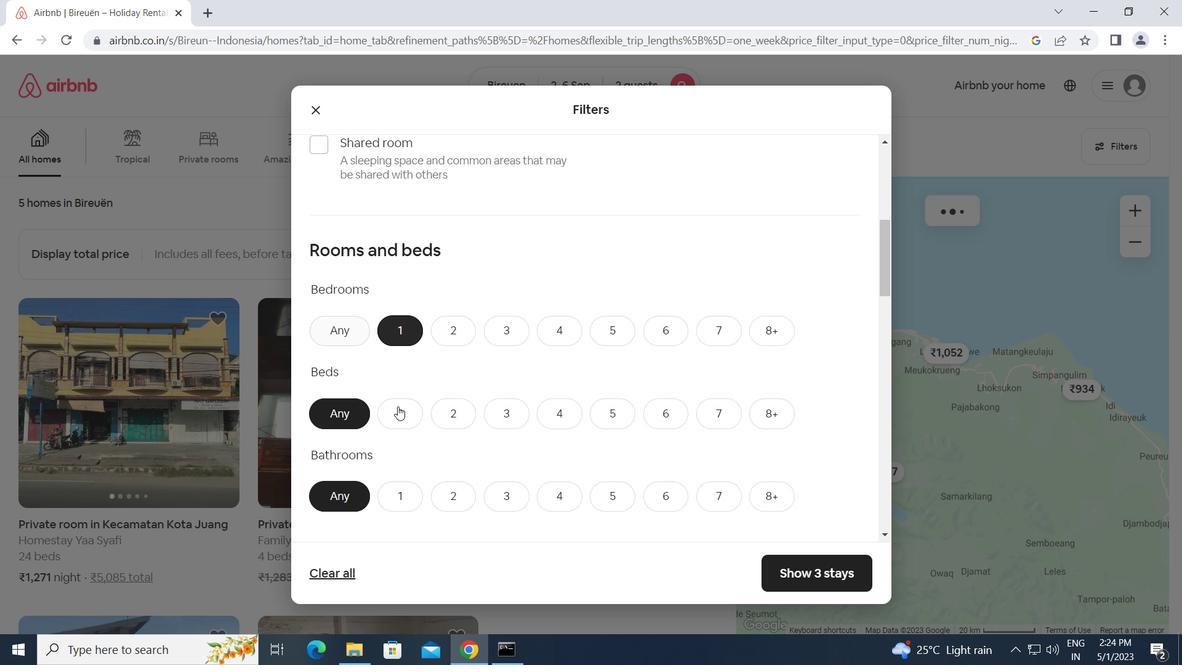 
Action: Mouse pressed left at (403, 415)
Screenshot: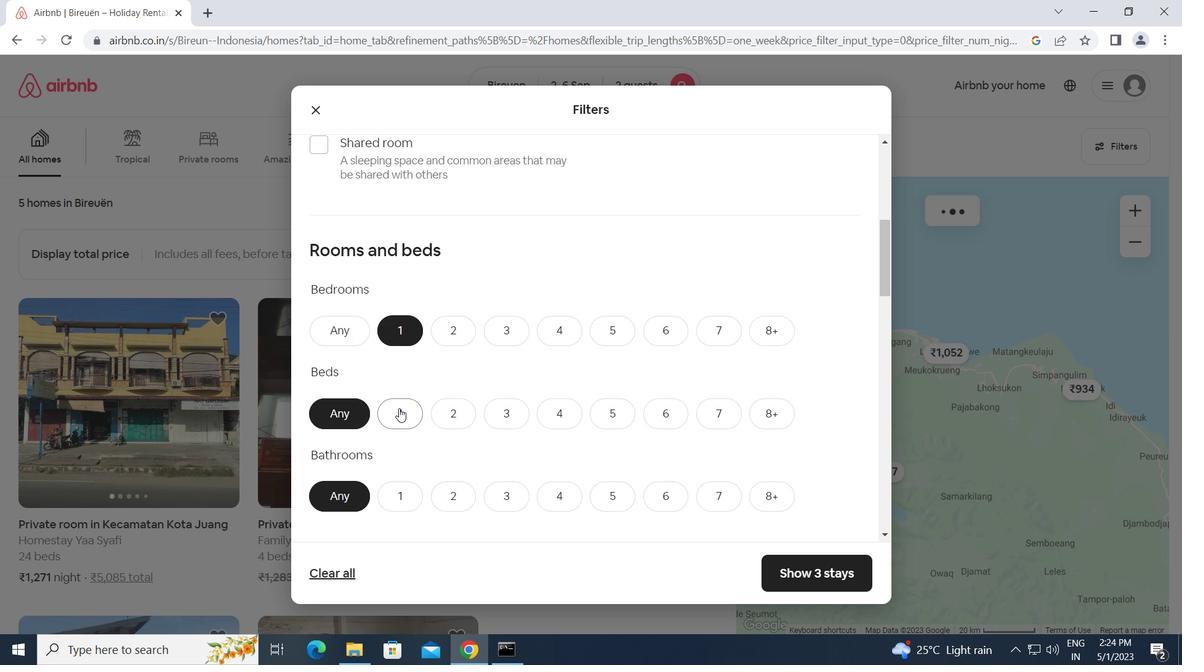 
Action: Mouse moved to (405, 484)
Screenshot: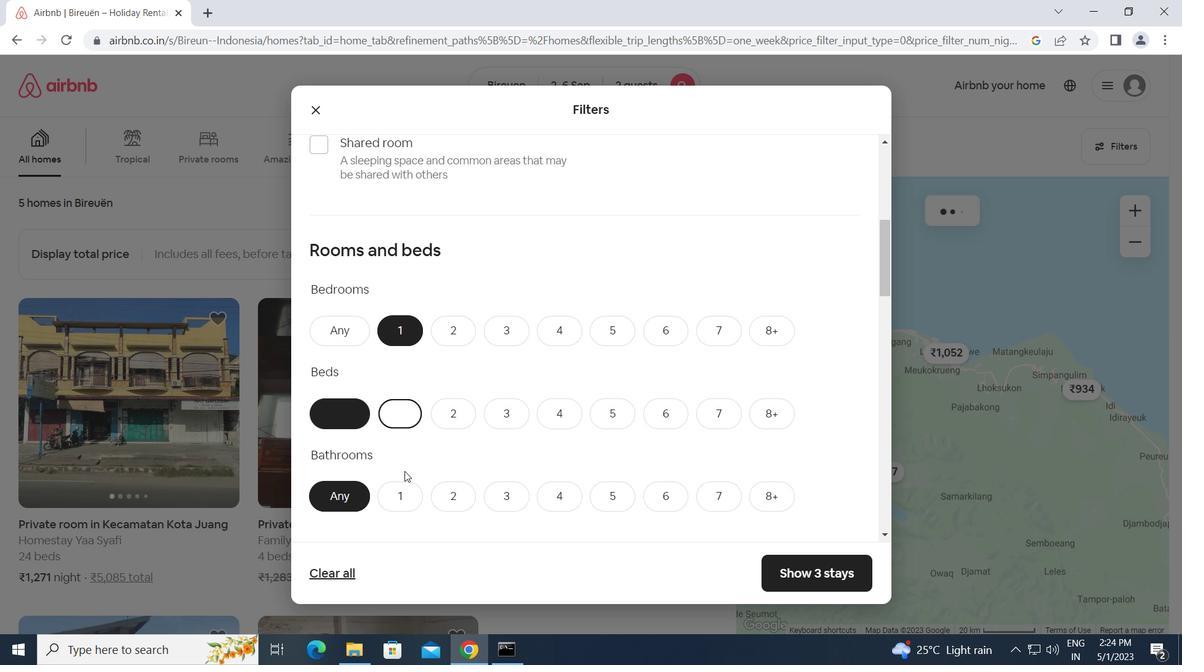 
Action: Mouse pressed left at (405, 484)
Screenshot: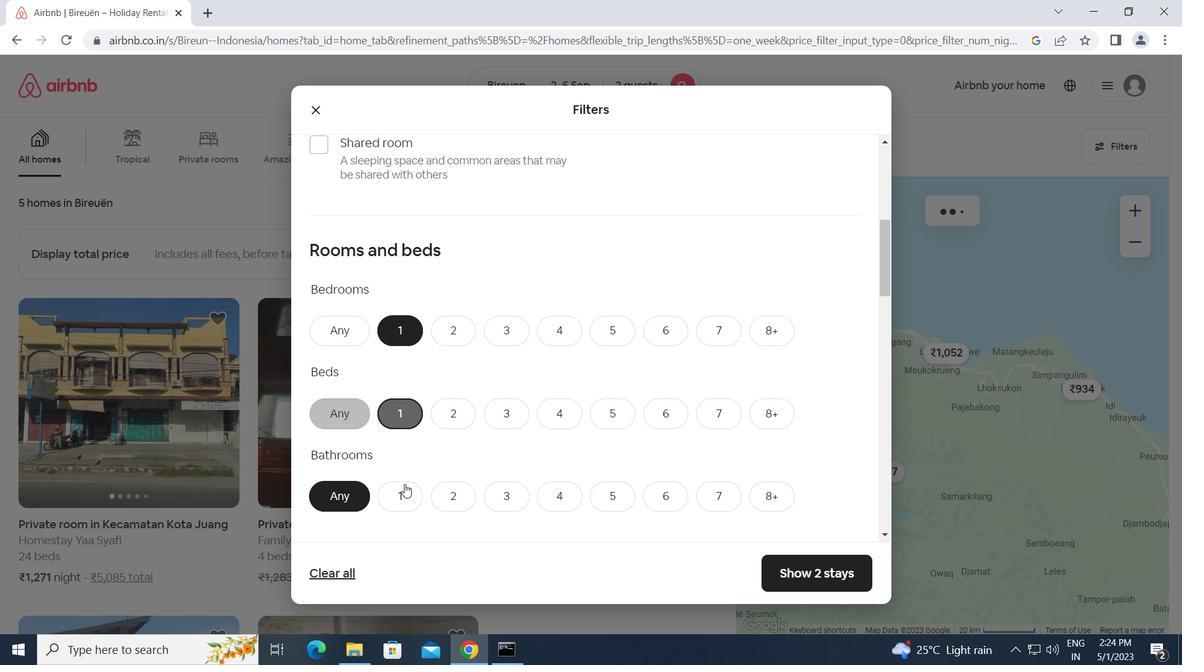
Action: Mouse moved to (410, 487)
Screenshot: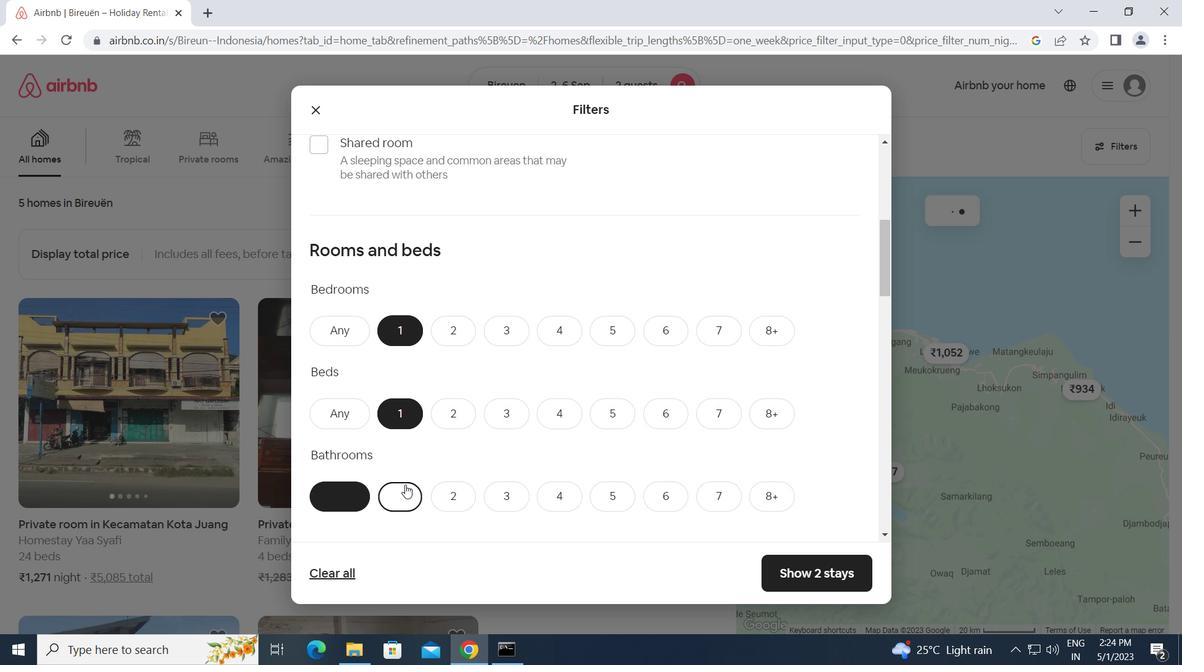 
Action: Mouse scrolled (410, 487) with delta (0, 0)
Screenshot: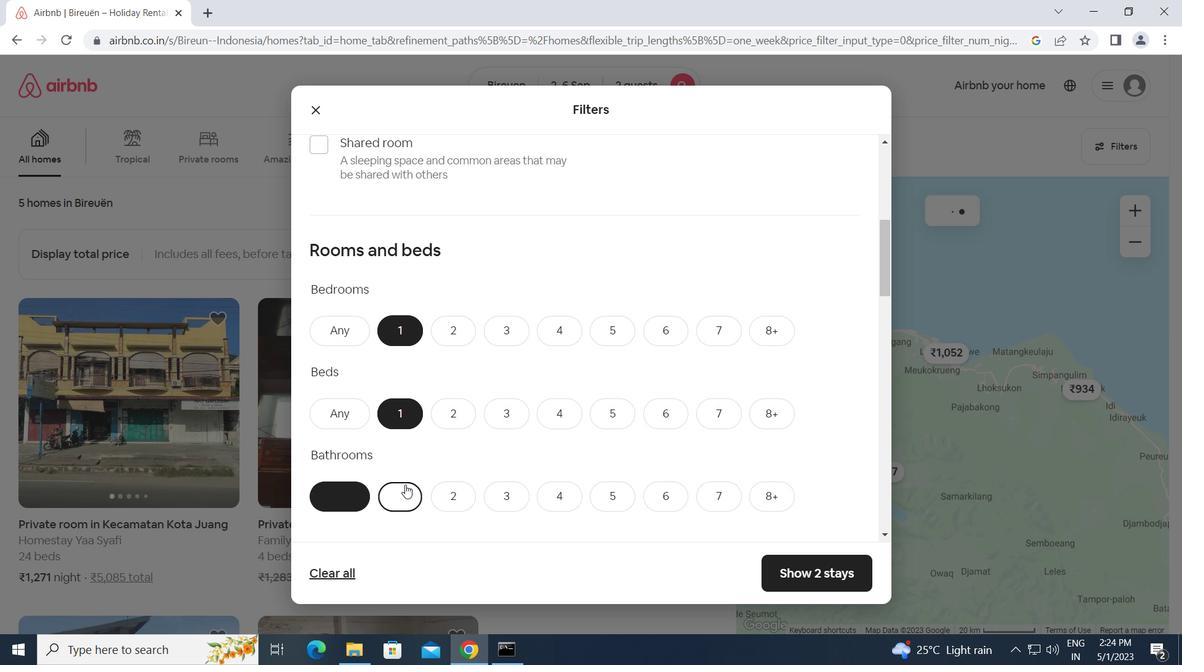 
Action: Mouse scrolled (410, 487) with delta (0, 0)
Screenshot: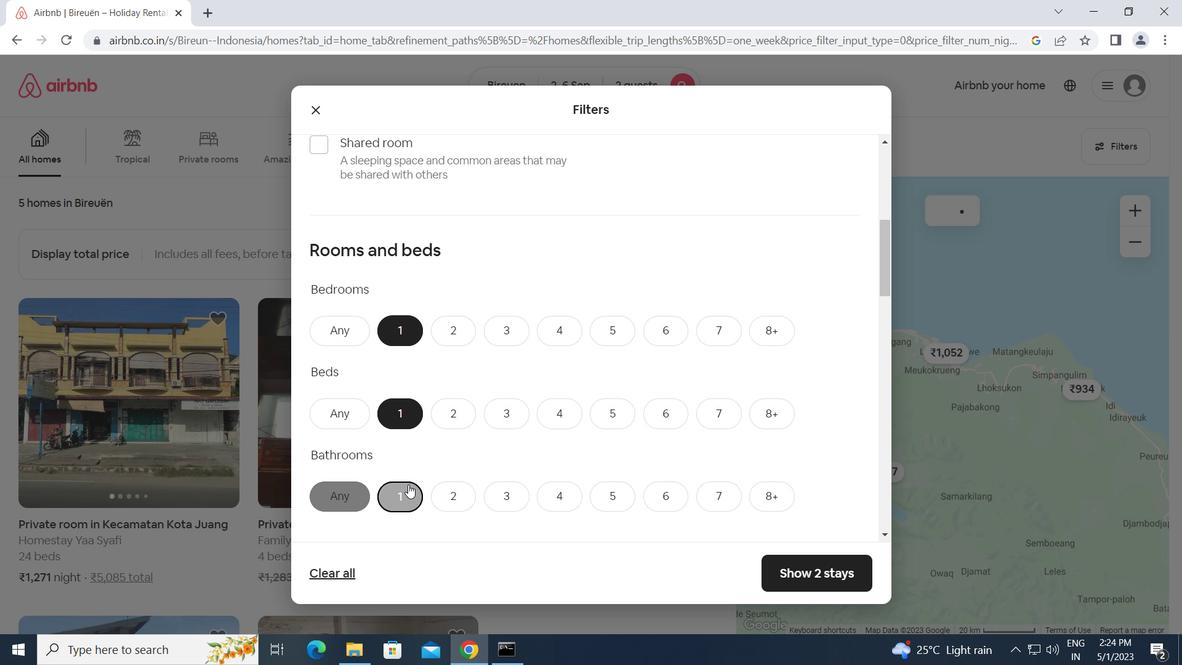 
Action: Mouse scrolled (410, 487) with delta (0, 0)
Screenshot: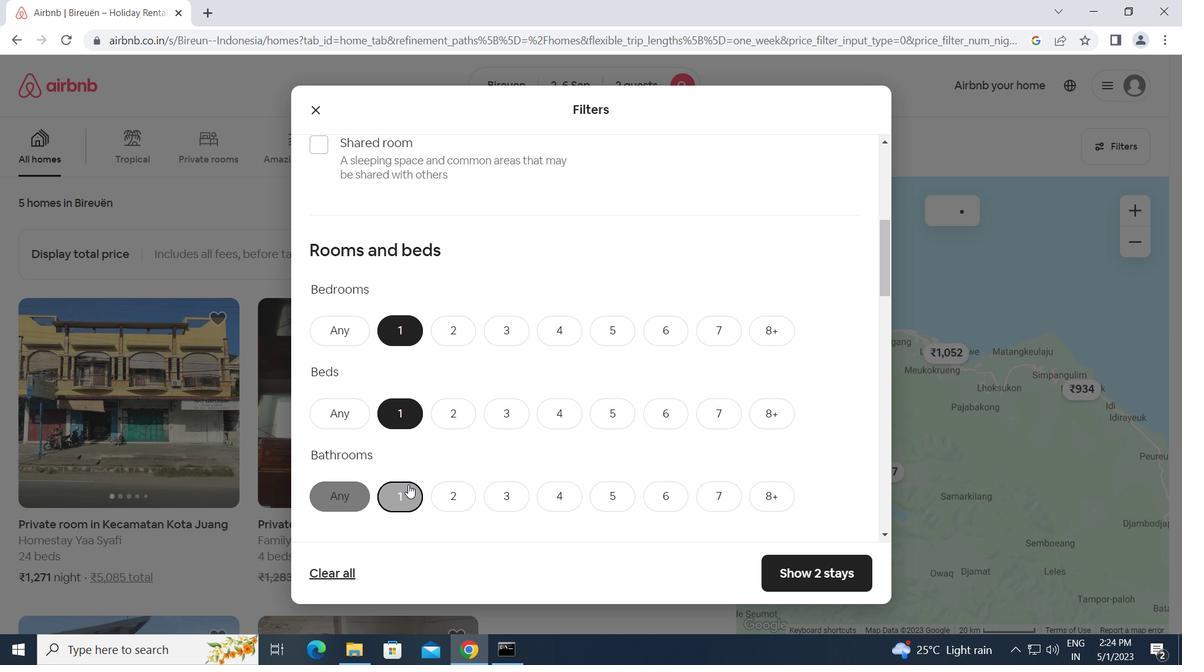 
Action: Mouse scrolled (410, 487) with delta (0, 0)
Screenshot: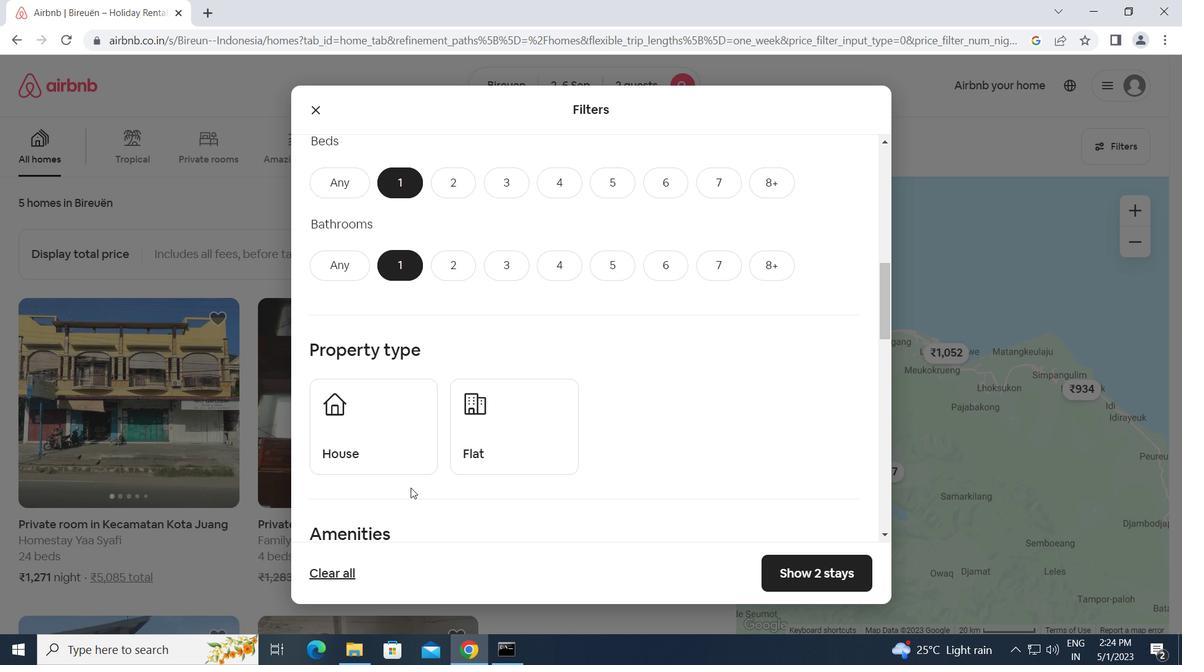 
Action: Mouse scrolled (410, 487) with delta (0, 0)
Screenshot: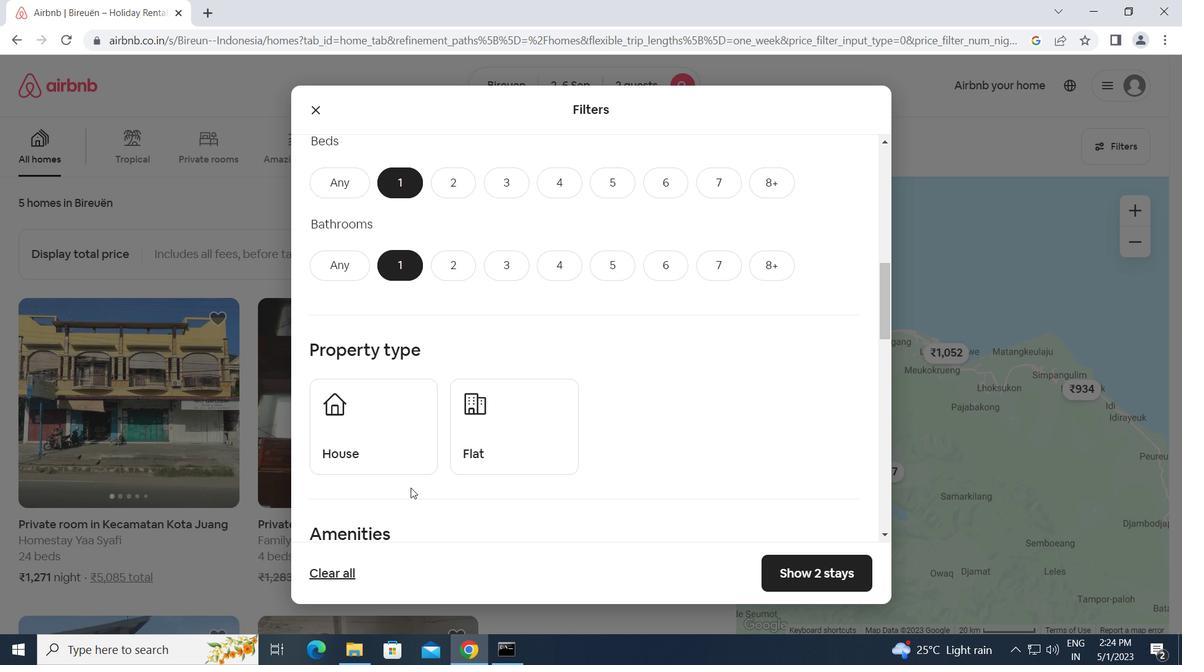 
Action: Mouse scrolled (410, 487) with delta (0, 0)
Screenshot: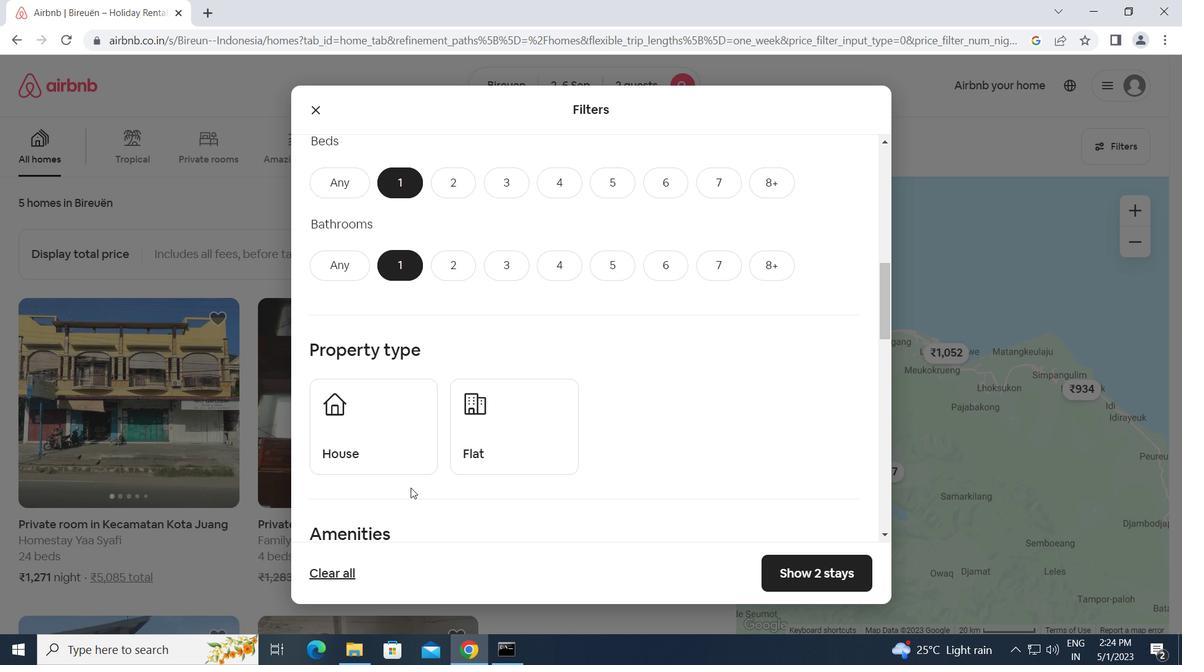 
Action: Mouse moved to (317, 192)
Screenshot: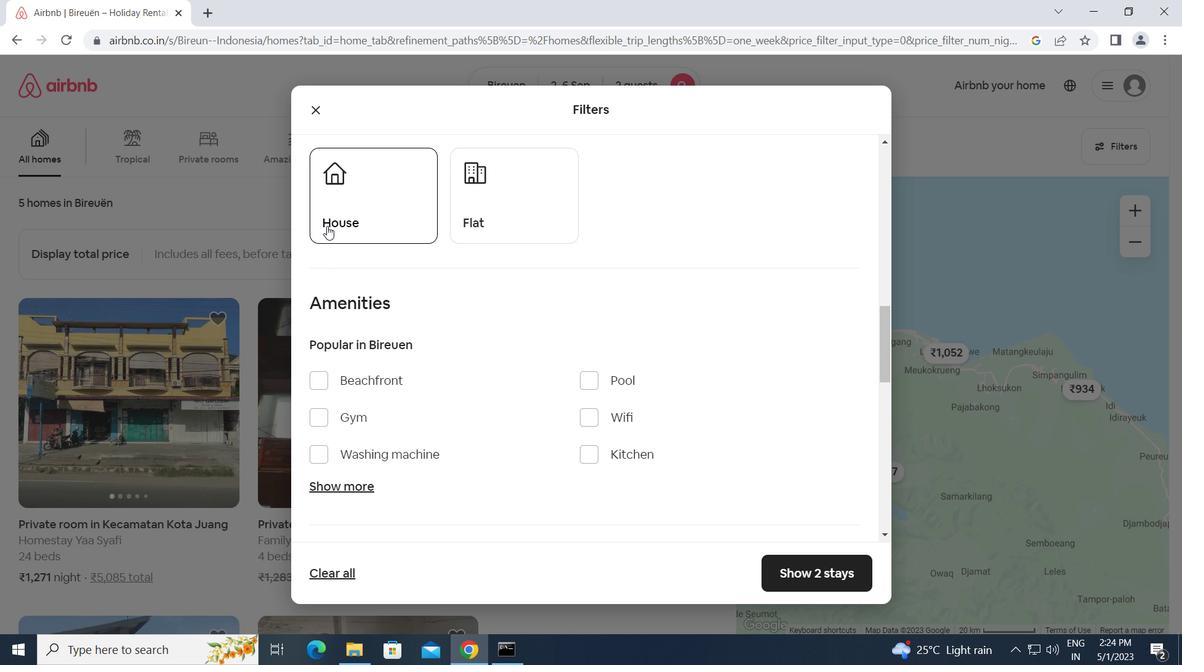 
Action: Mouse pressed left at (317, 192)
Screenshot: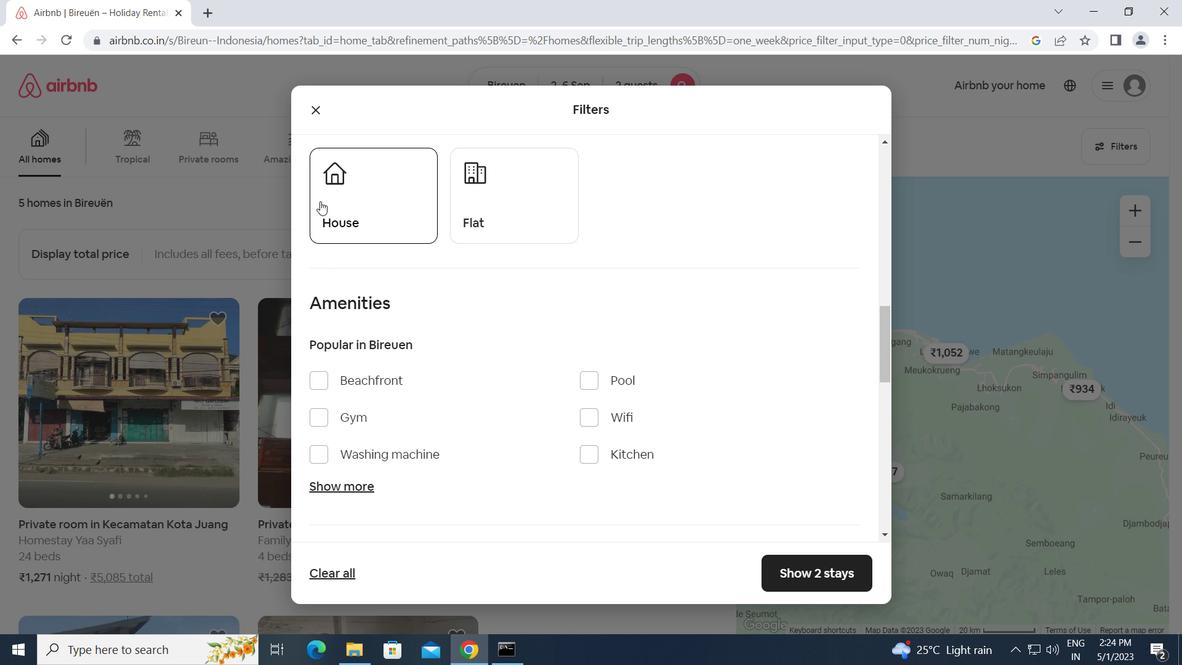 
Action: Mouse moved to (521, 214)
Screenshot: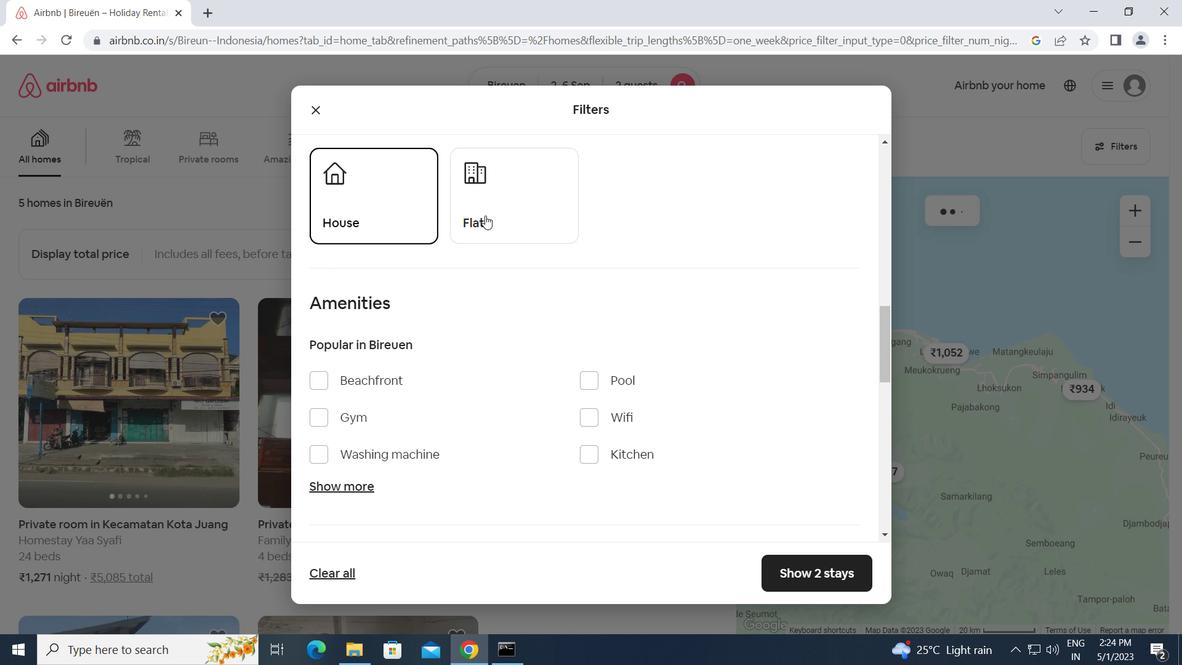 
Action: Mouse pressed left at (521, 214)
Screenshot: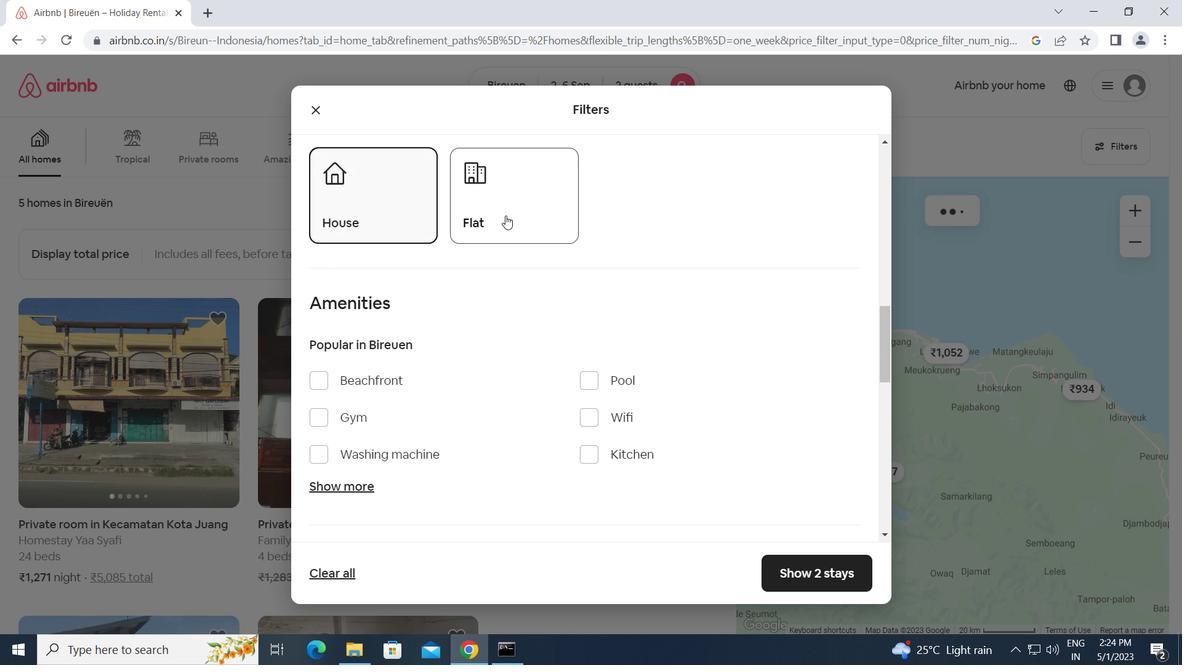 
Action: Mouse moved to (518, 306)
Screenshot: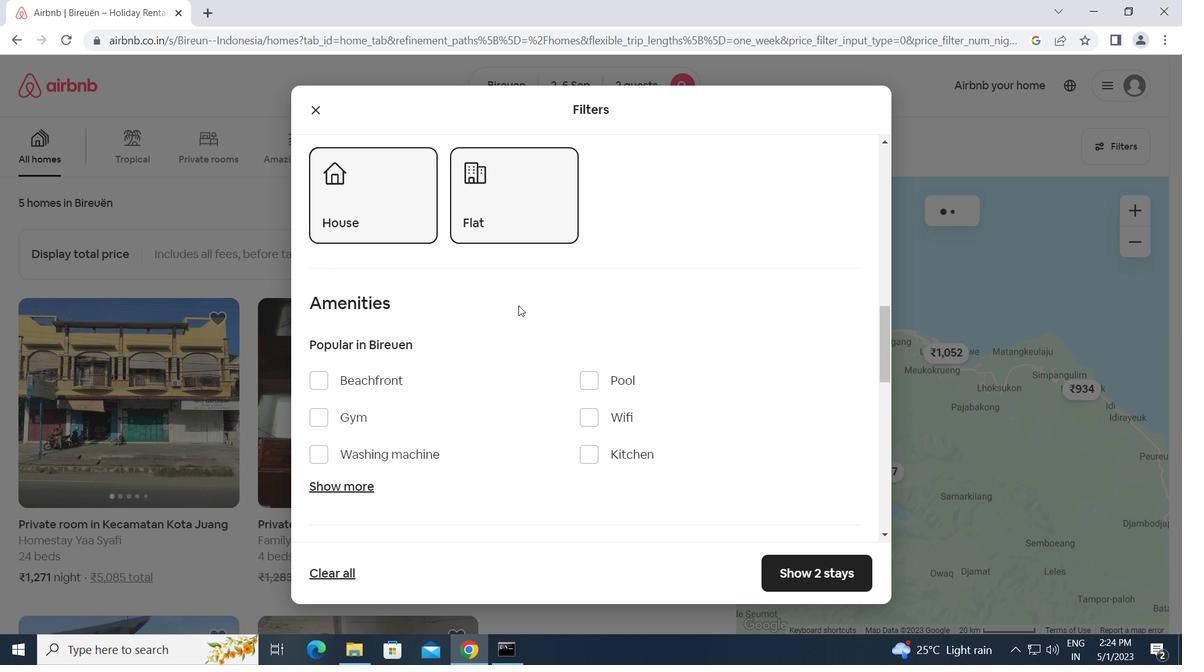 
Action: Mouse scrolled (518, 306) with delta (0, 0)
Screenshot: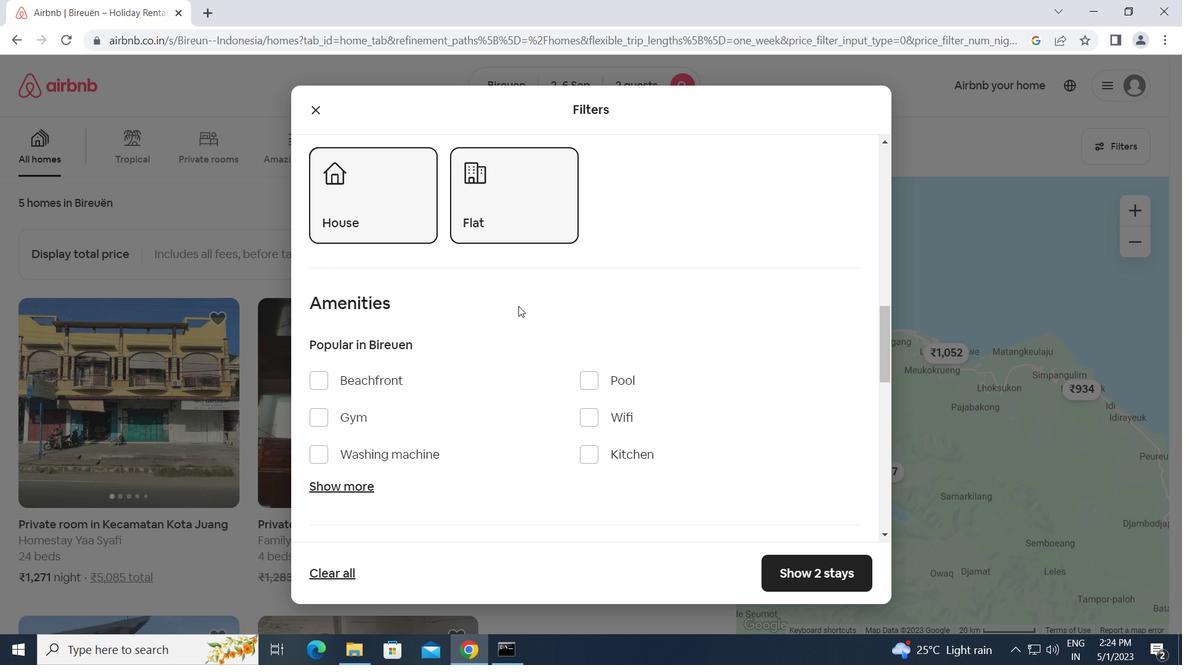 
Action: Mouse scrolled (518, 306) with delta (0, 0)
Screenshot: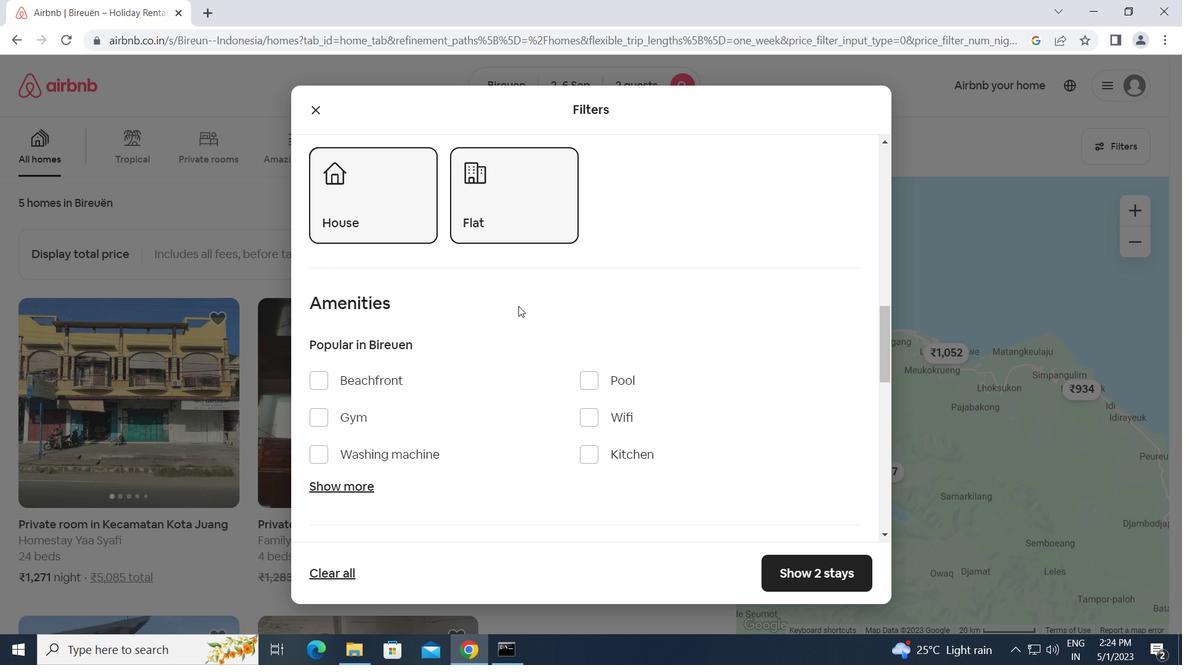 
Action: Mouse scrolled (518, 306) with delta (0, 0)
Screenshot: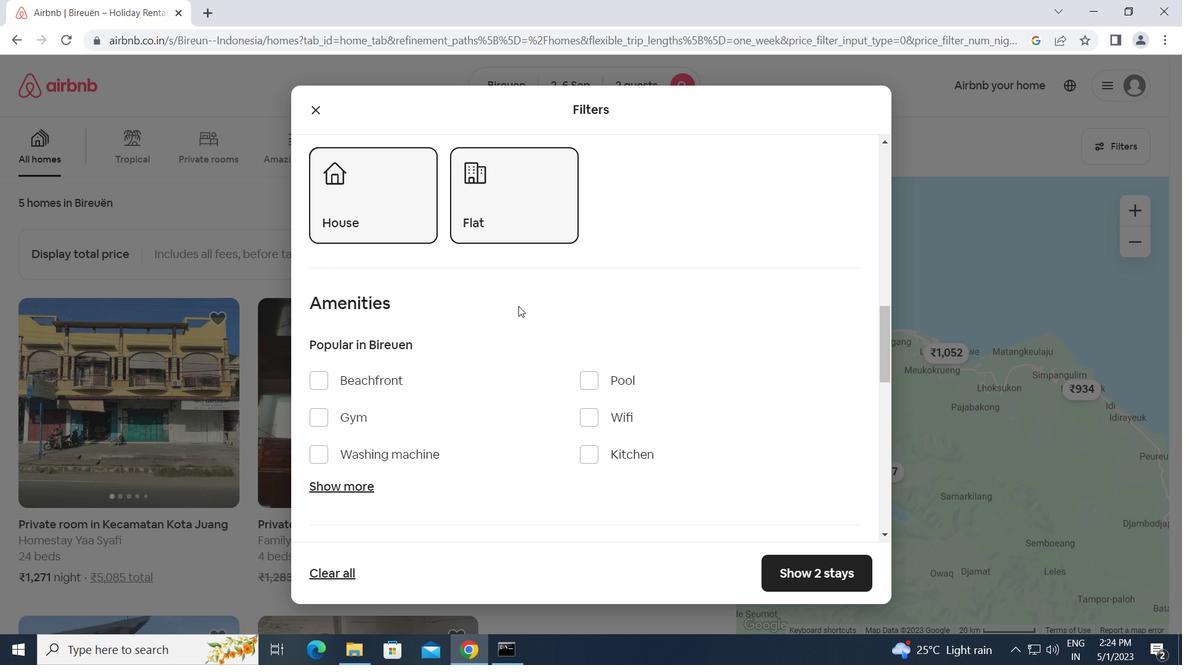 
Action: Mouse moved to (520, 314)
Screenshot: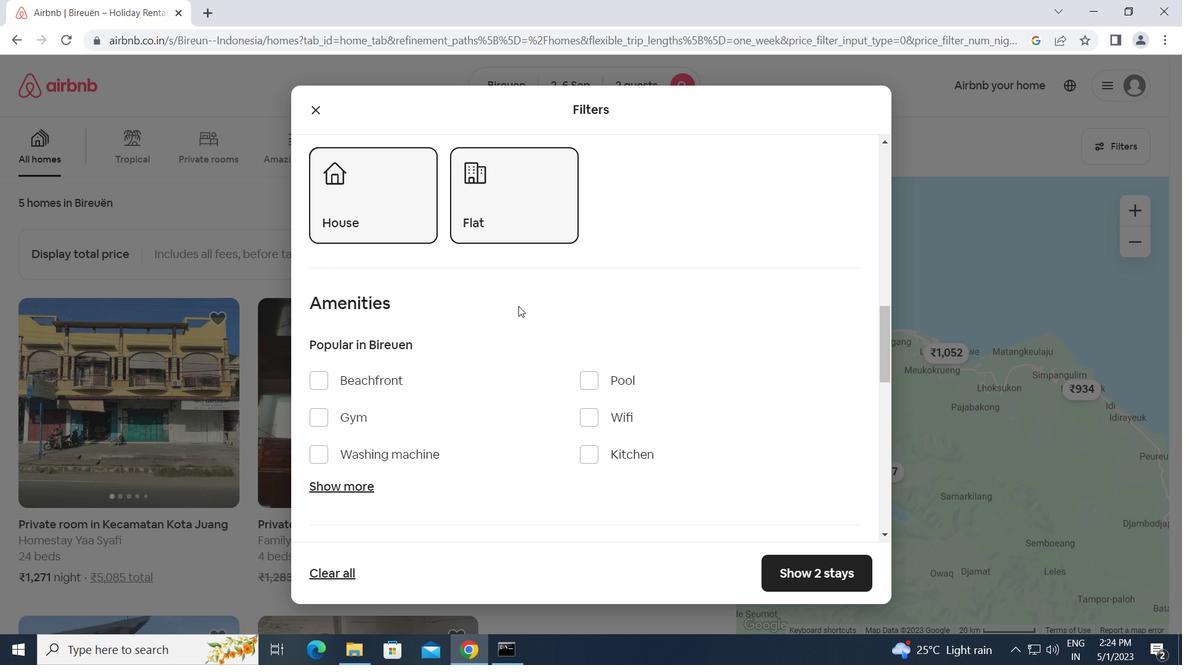 
Action: Mouse scrolled (520, 314) with delta (0, 0)
Screenshot: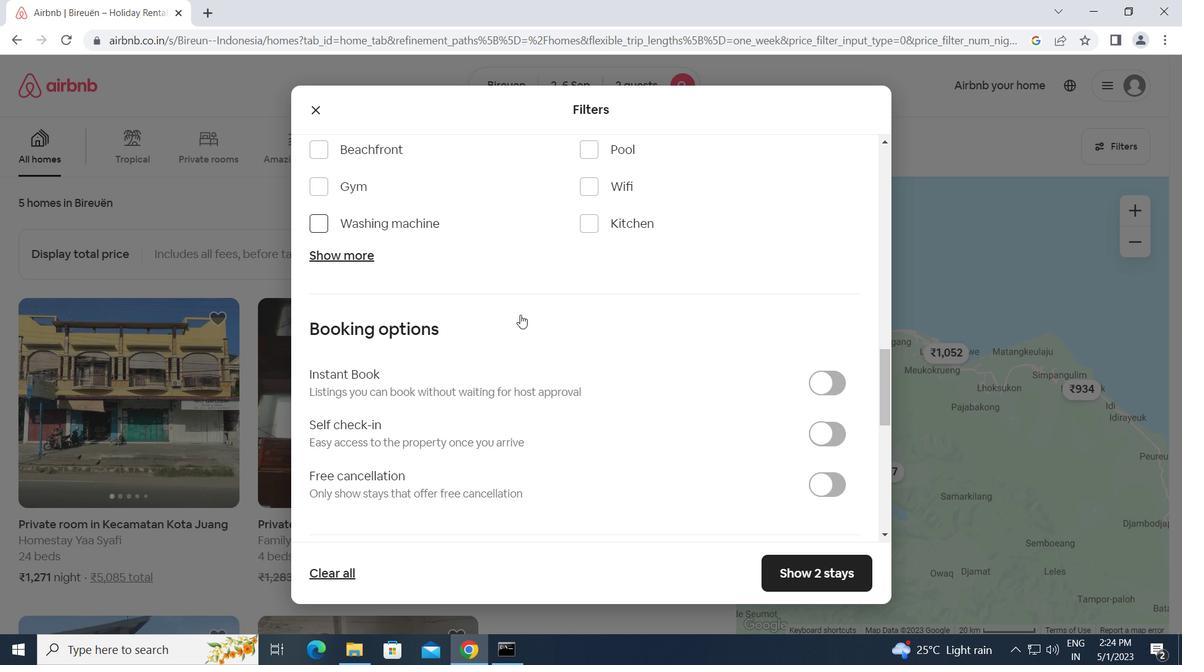 
Action: Mouse scrolled (520, 314) with delta (0, 0)
Screenshot: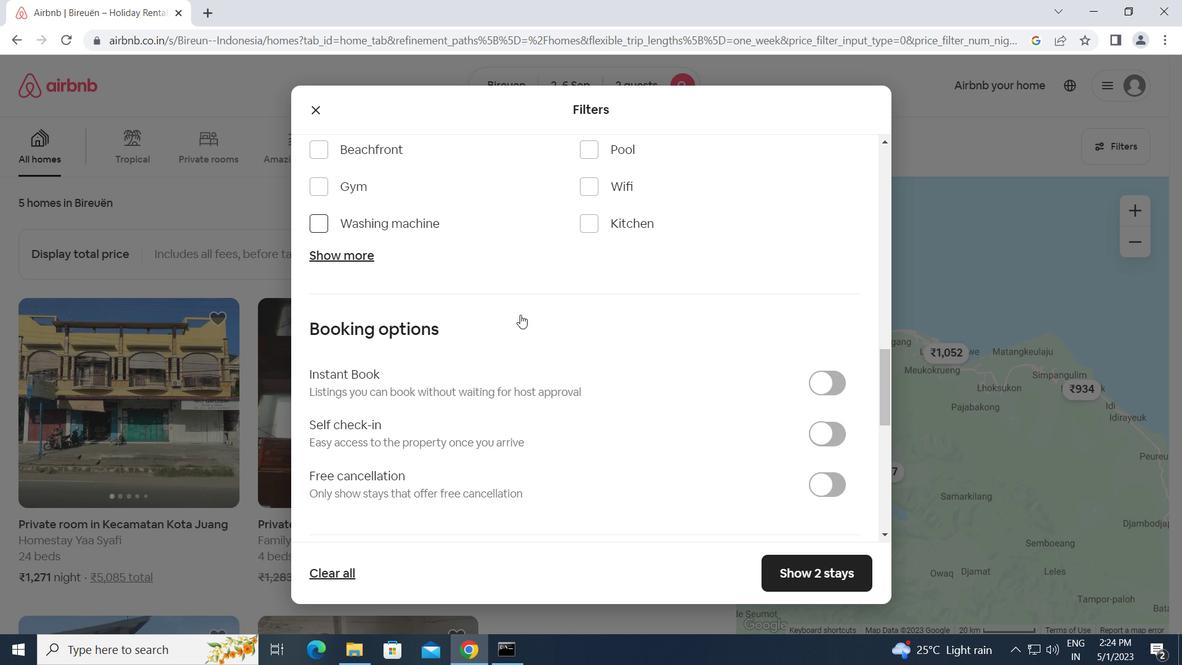 
Action: Mouse moved to (520, 316)
Screenshot: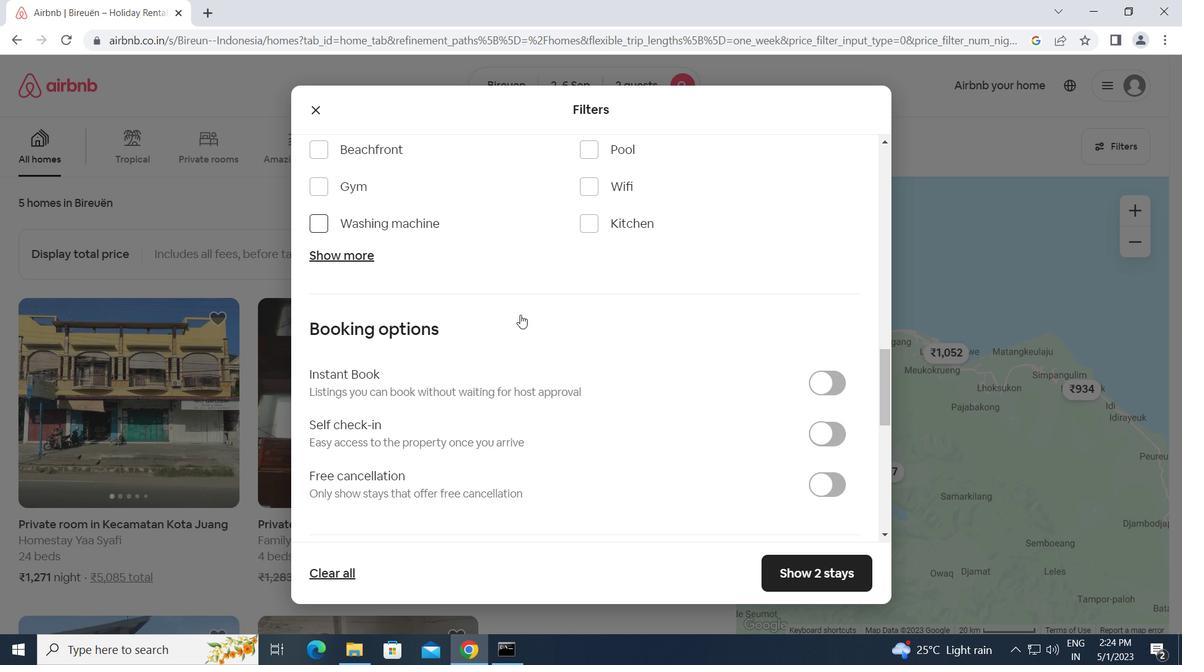 
Action: Mouse scrolled (520, 315) with delta (0, 0)
Screenshot: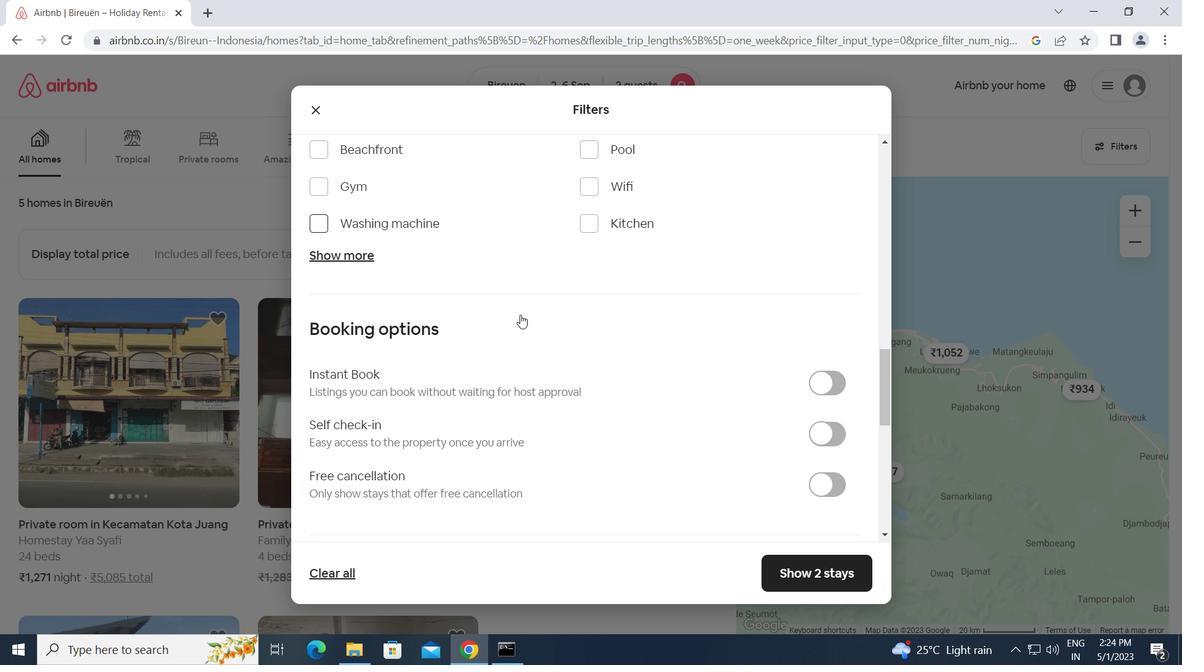
Action: Mouse moved to (829, 200)
Screenshot: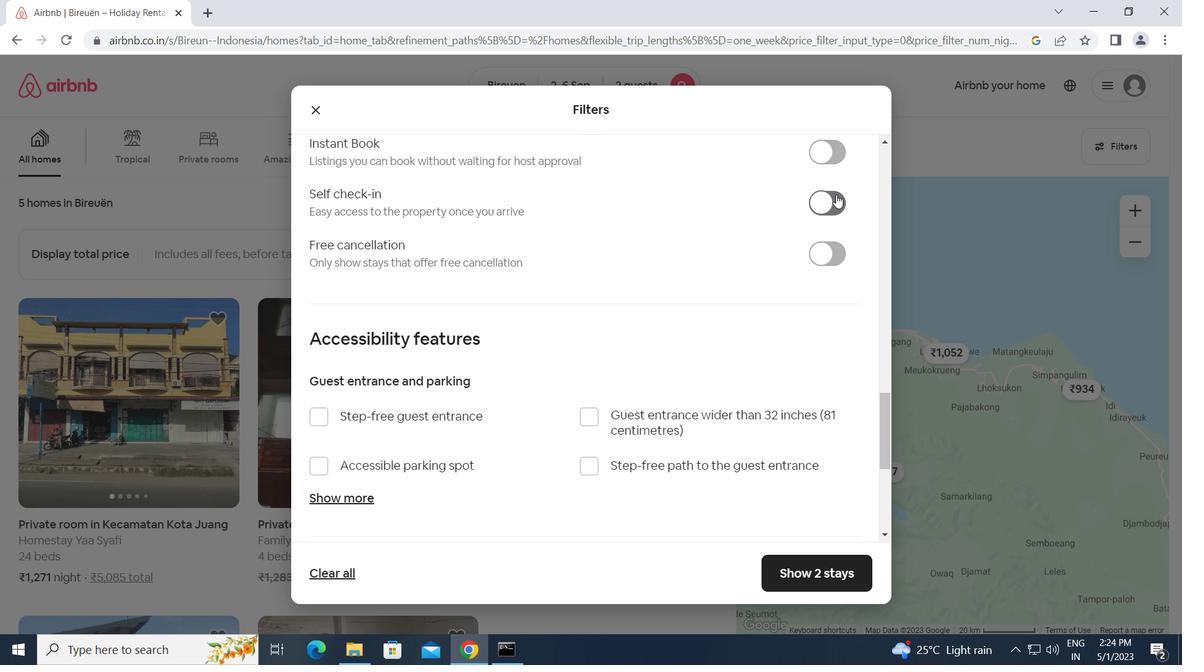 
Action: Mouse pressed left at (829, 200)
Screenshot: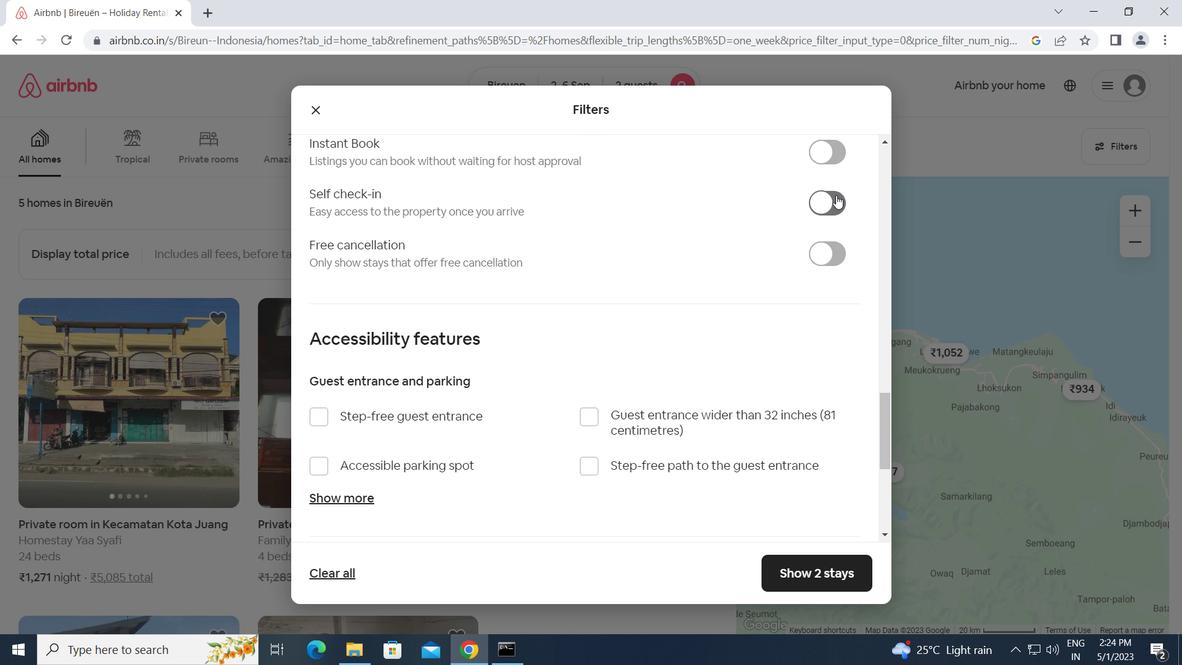 
Action: Mouse moved to (502, 362)
Screenshot: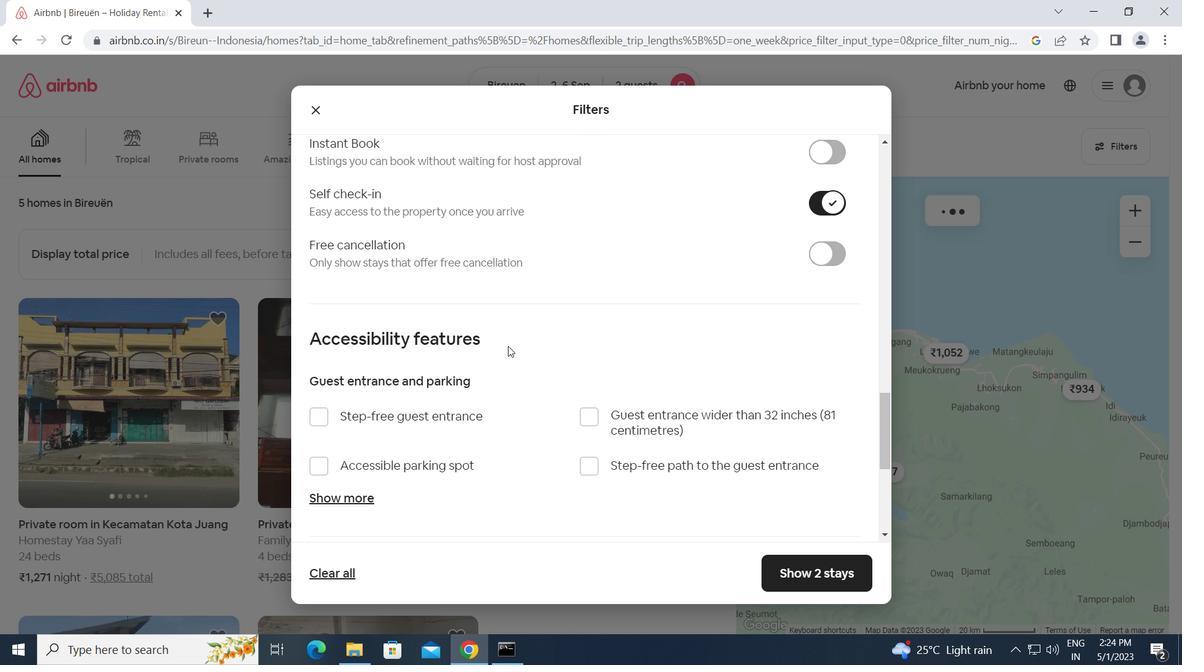 
Action: Mouse scrolled (502, 362) with delta (0, 0)
Screenshot: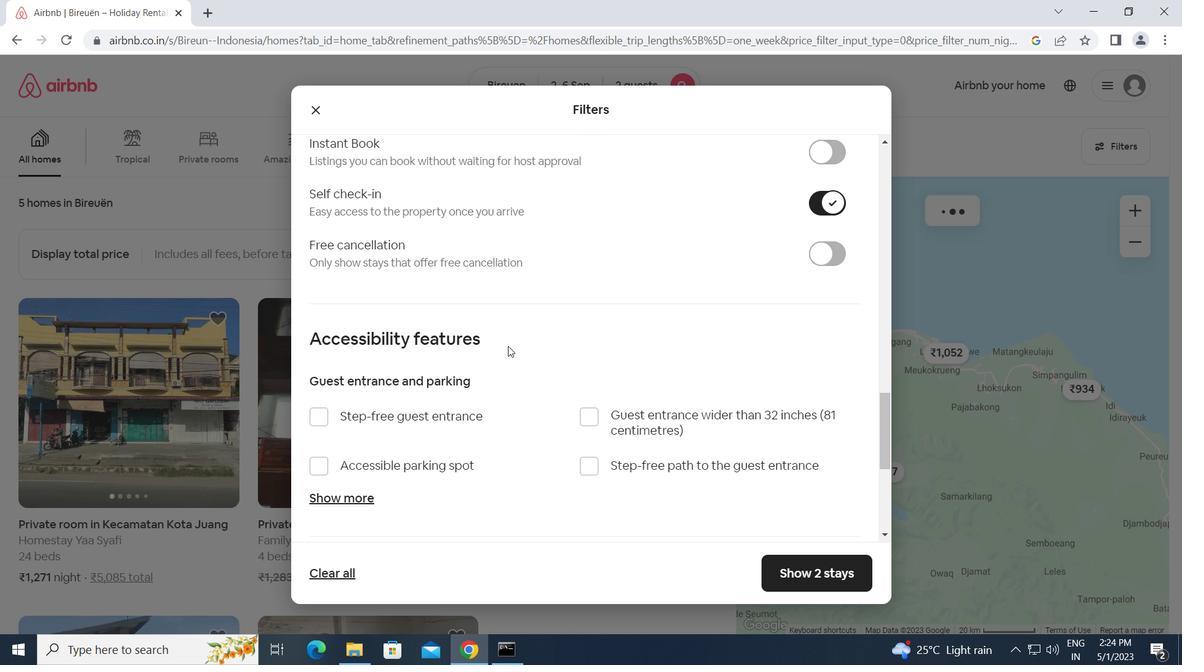 
Action: Mouse moved to (502, 365)
Screenshot: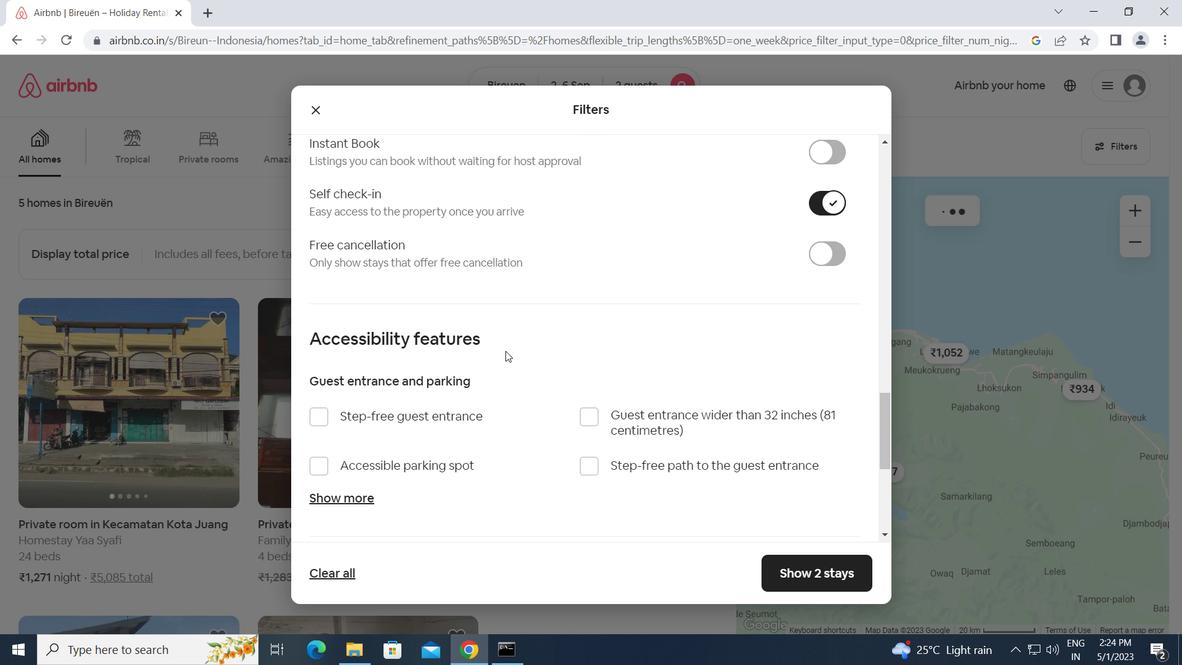 
Action: Mouse scrolled (502, 364) with delta (0, 0)
Screenshot: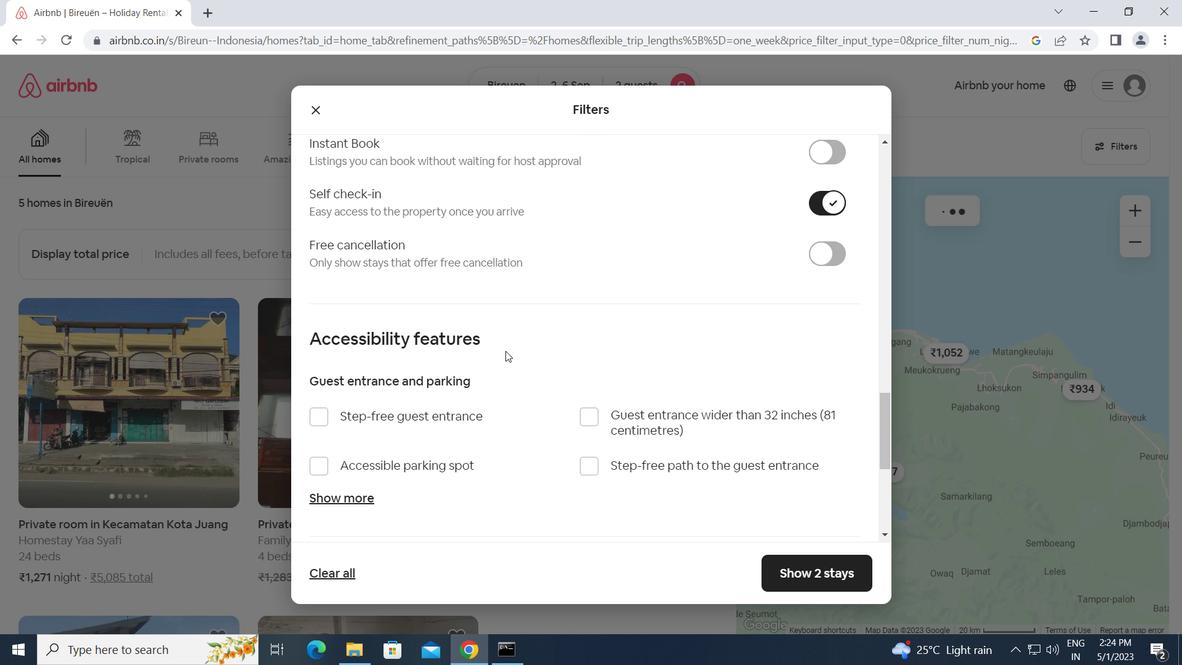 
Action: Mouse moved to (502, 367)
Screenshot: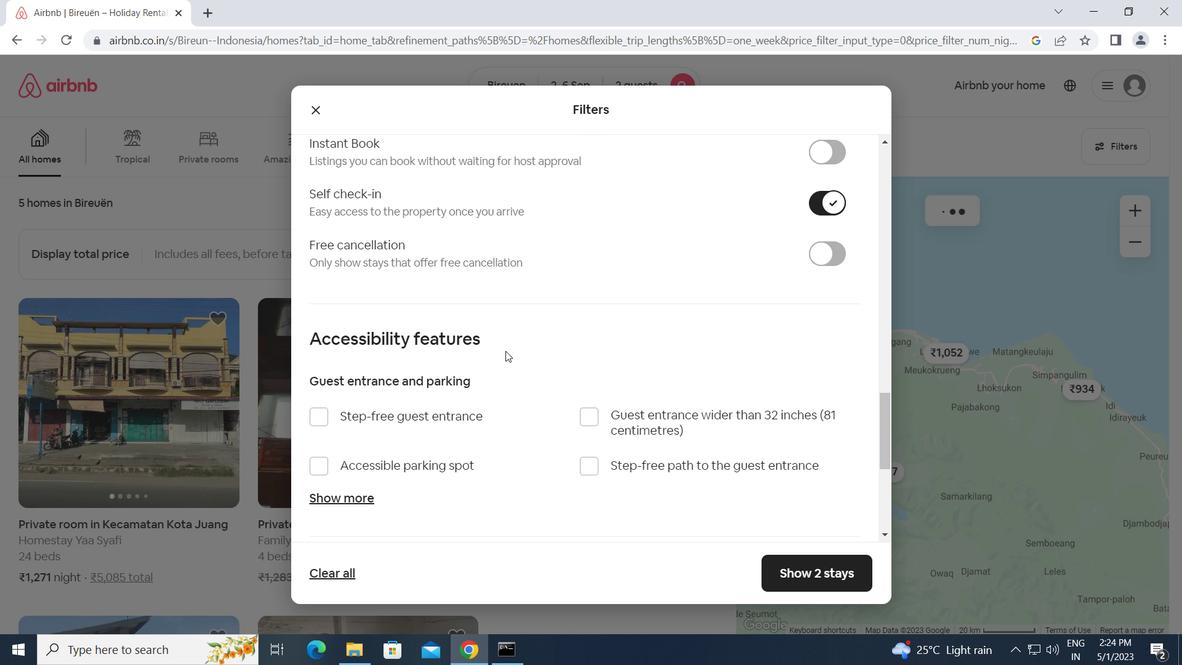 
Action: Mouse scrolled (502, 366) with delta (0, 0)
Screenshot: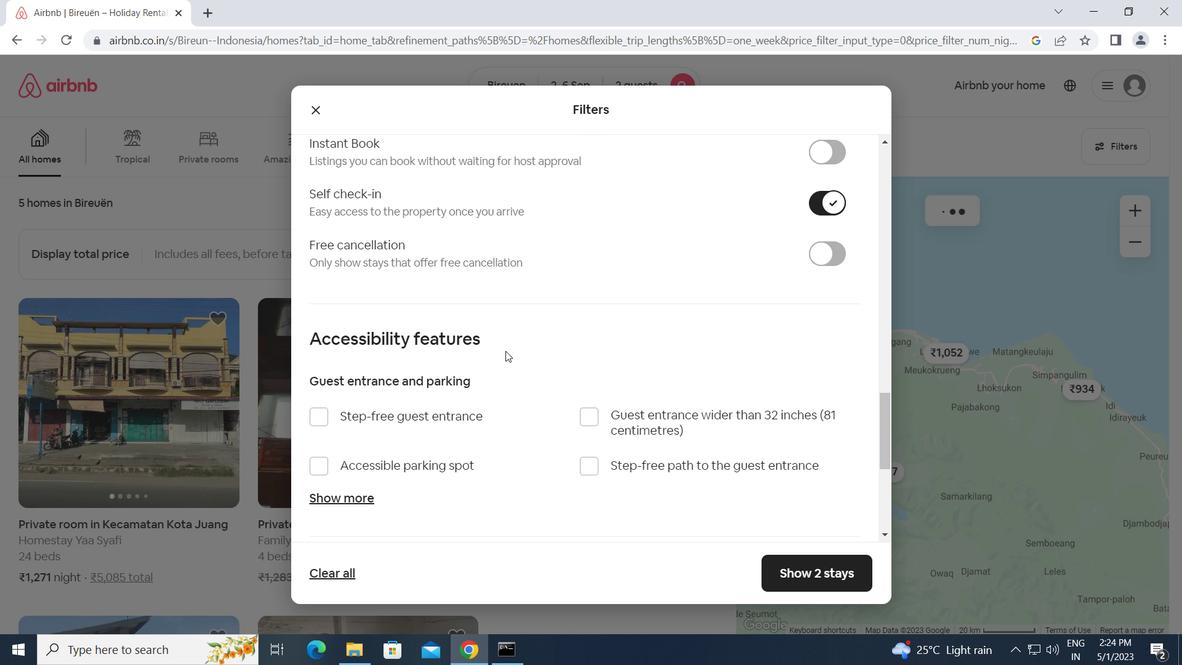 
Action: Mouse moved to (500, 371)
Screenshot: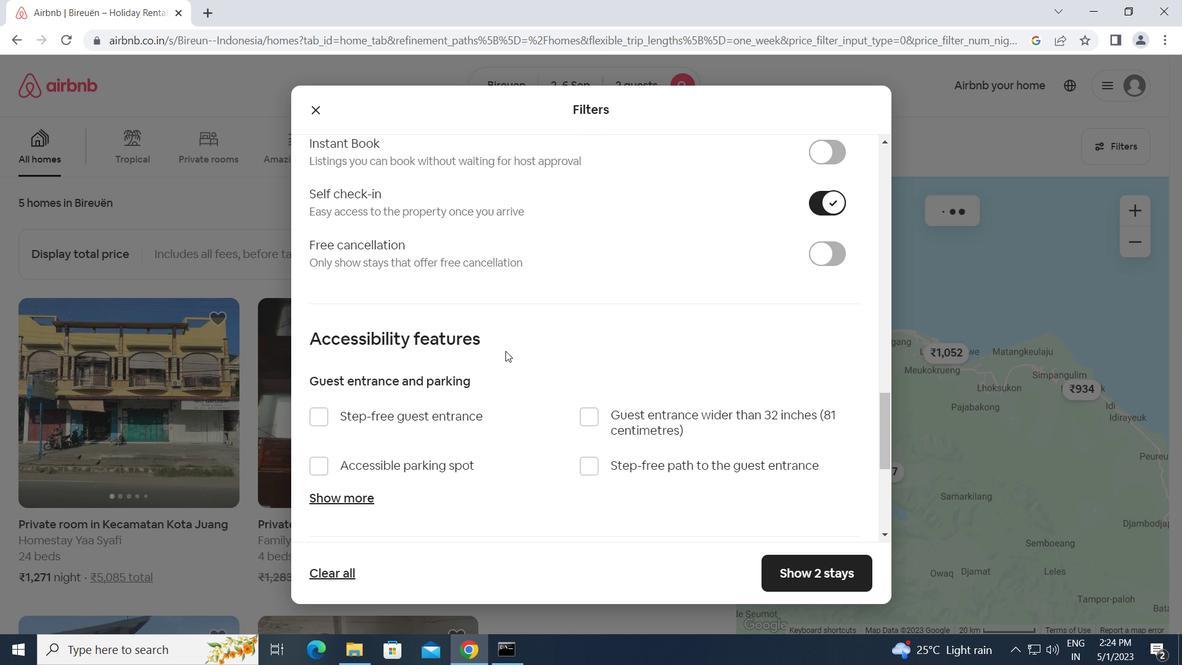 
Action: Mouse scrolled (500, 371) with delta (0, 0)
Screenshot: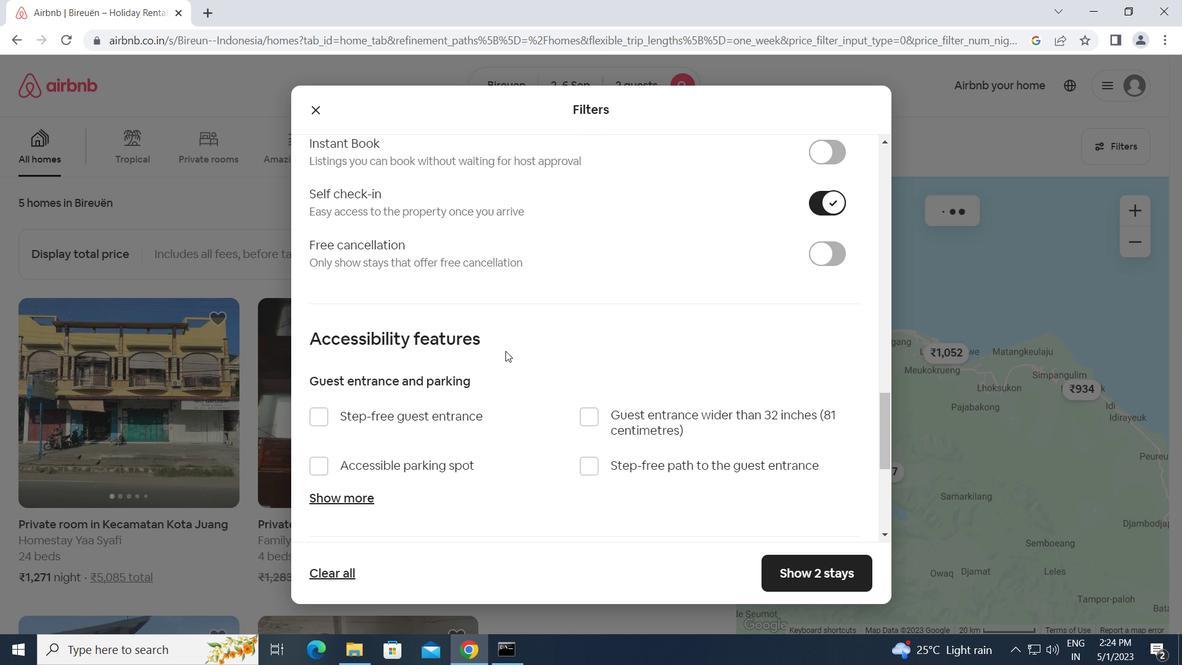 
Action: Mouse moved to (500, 372)
Screenshot: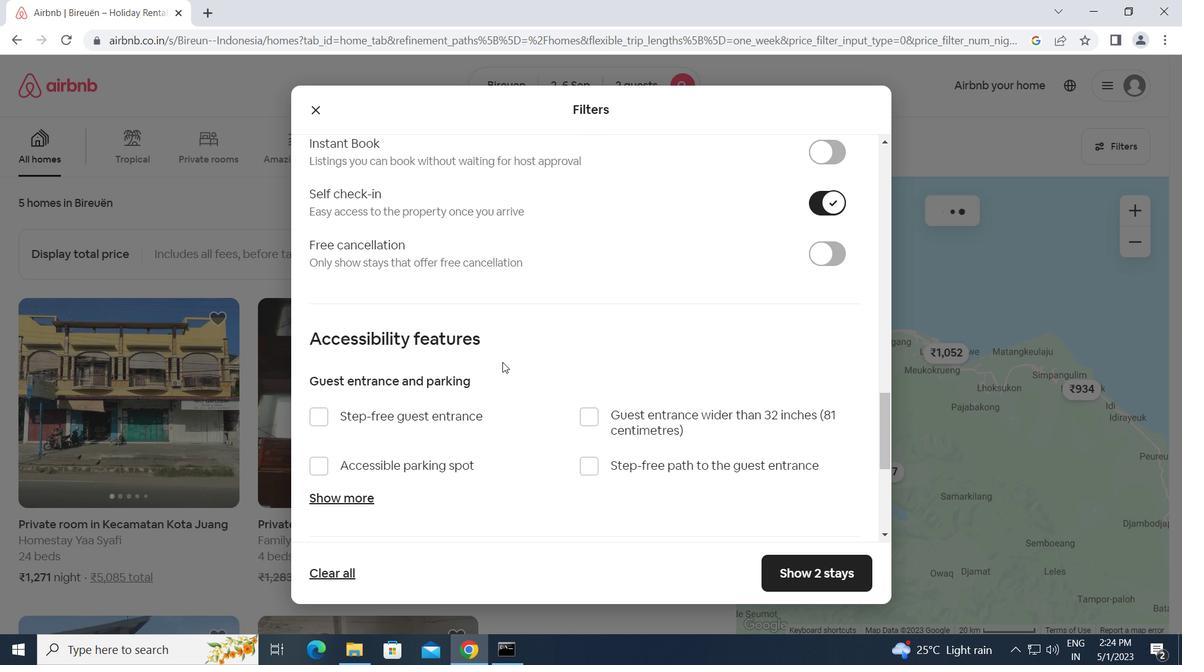 
Action: Mouse scrolled (500, 371) with delta (0, 0)
Screenshot: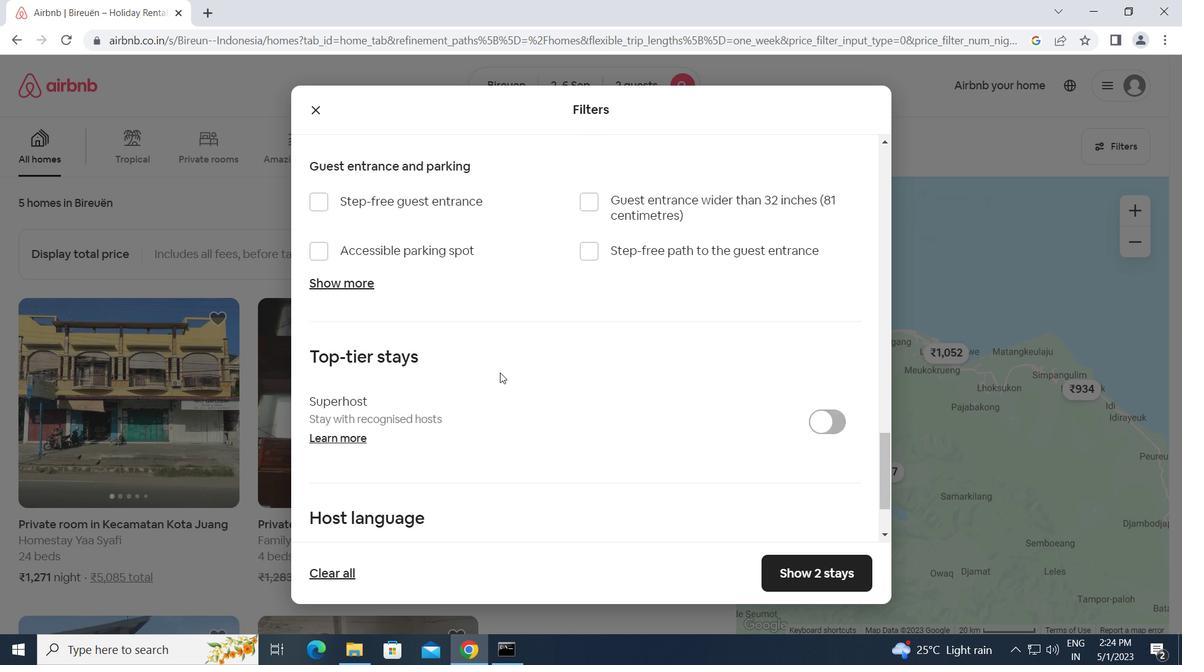 
Action: Mouse scrolled (500, 371) with delta (0, 0)
Screenshot: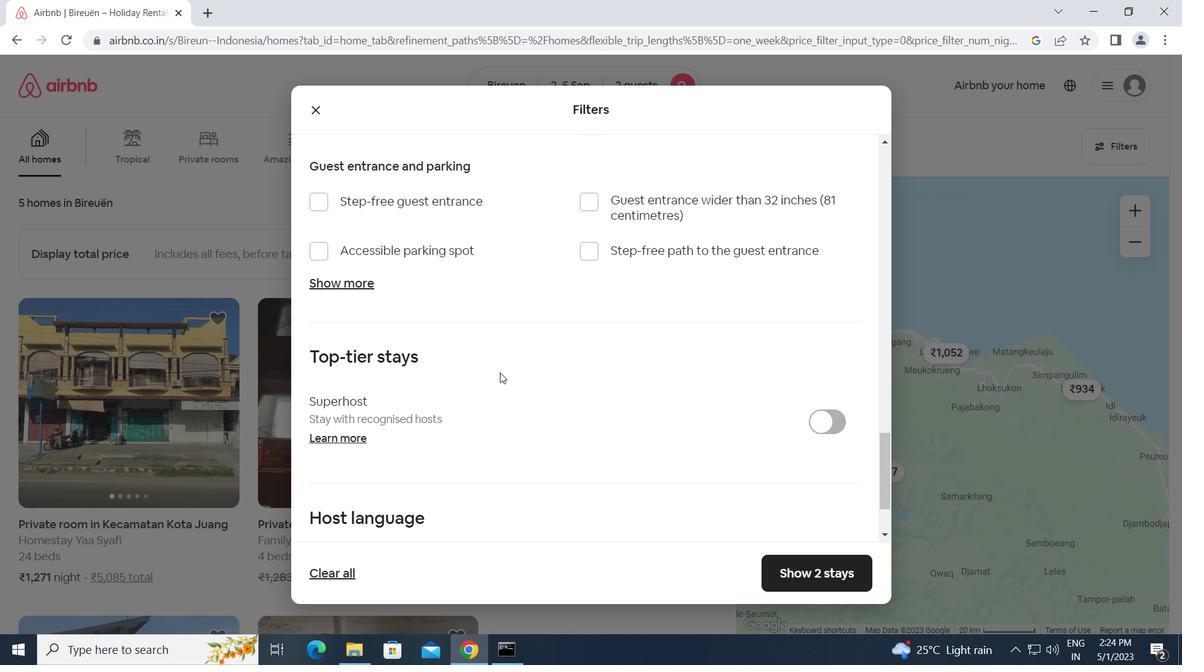 
Action: Mouse scrolled (500, 371) with delta (0, 0)
Screenshot: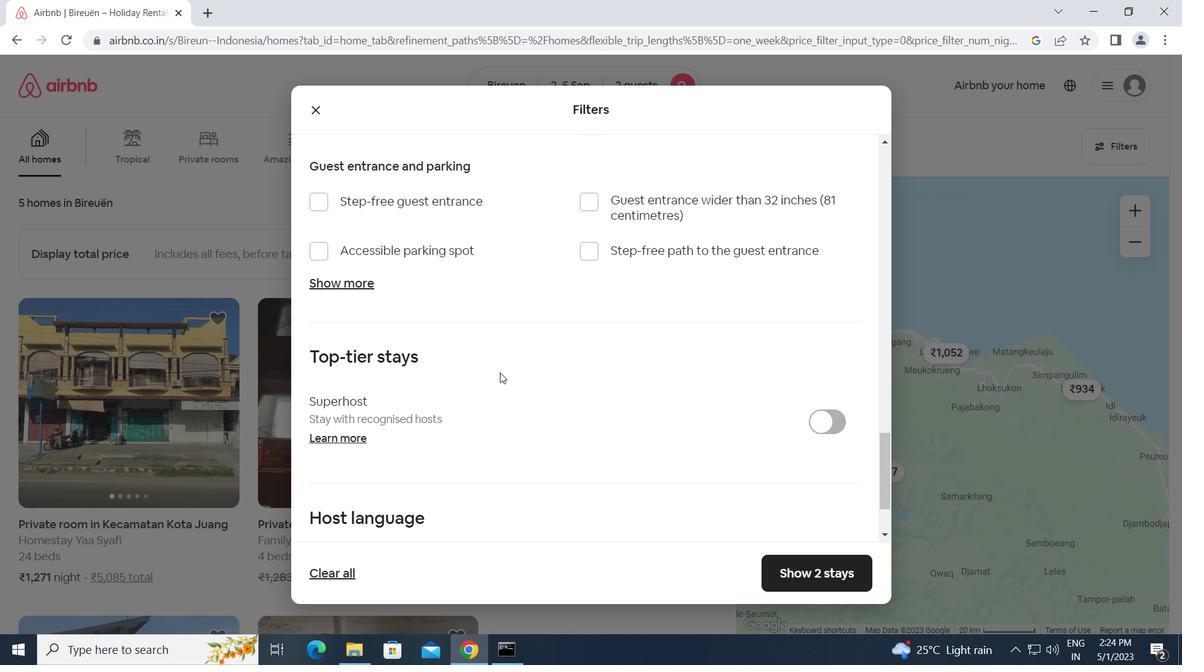 
Action: Mouse scrolled (500, 371) with delta (0, 0)
Screenshot: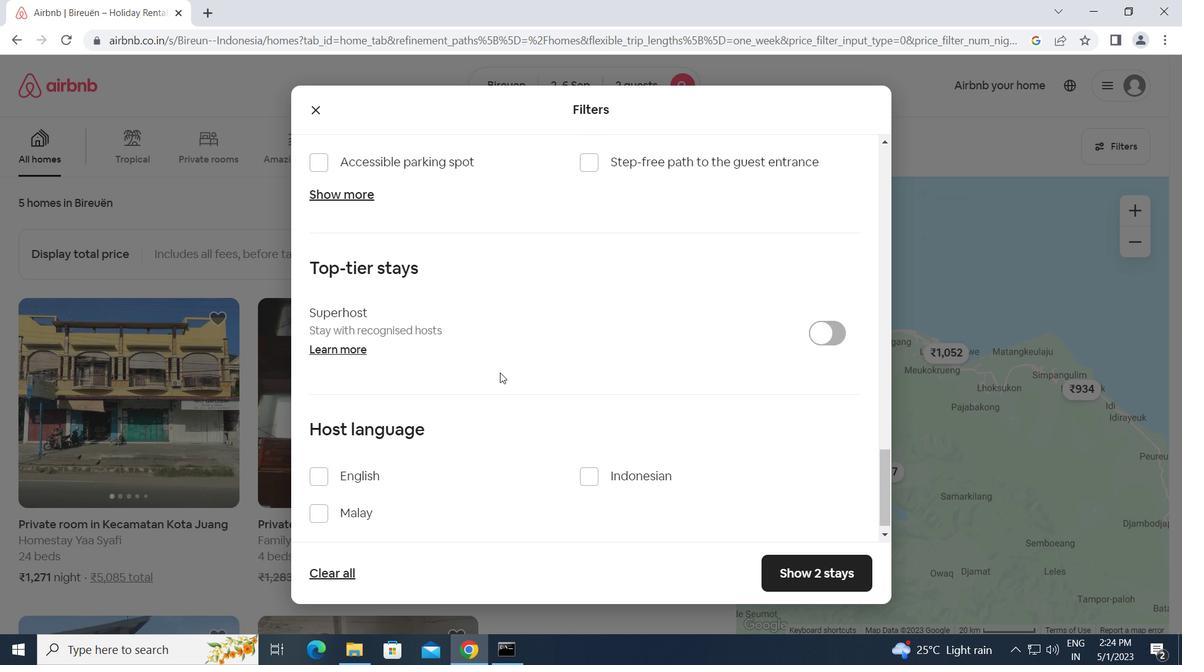 
Action: Mouse moved to (313, 454)
Screenshot: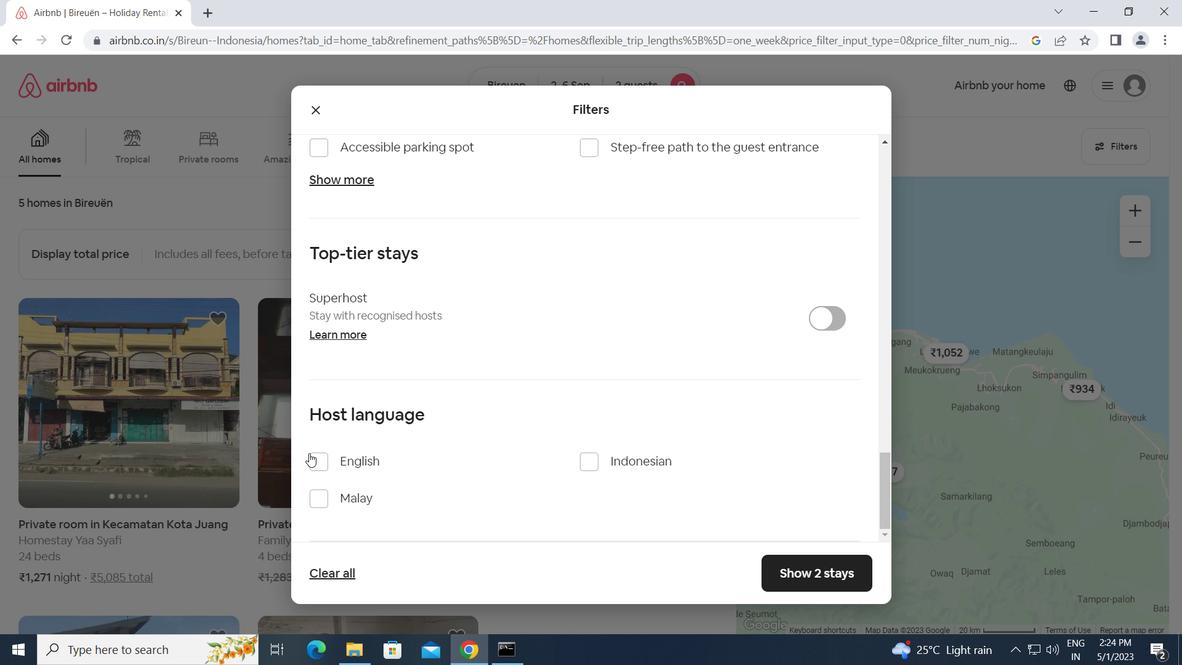 
Action: Mouse pressed left at (313, 454)
Screenshot: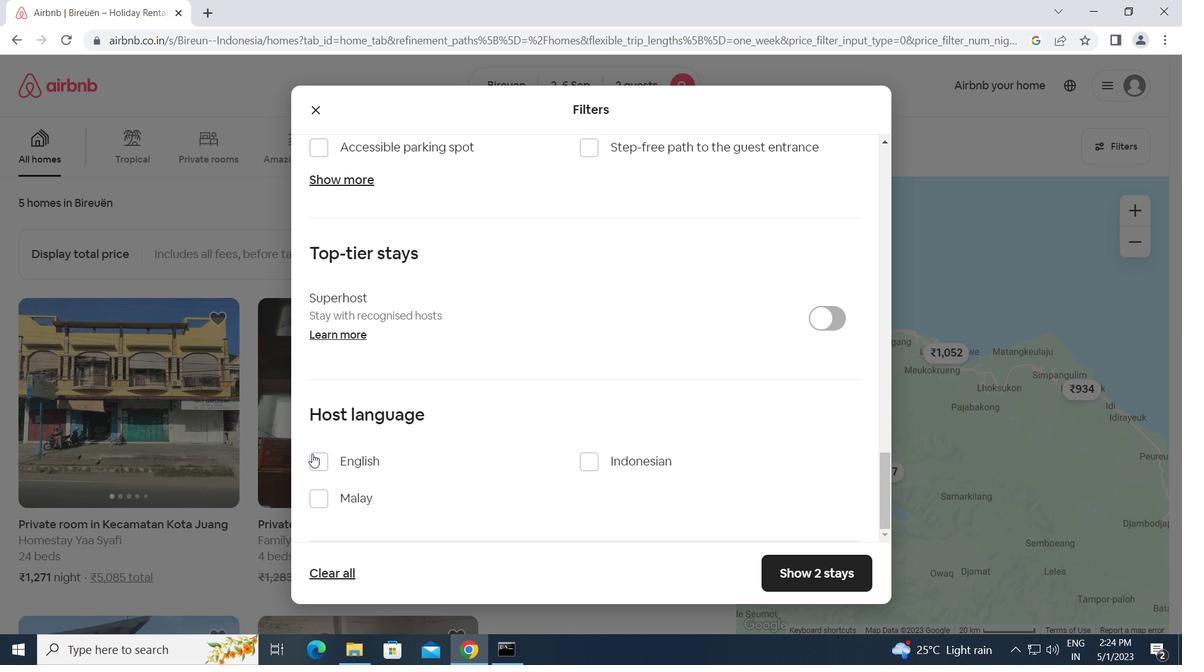 
Action: Mouse moved to (807, 567)
Screenshot: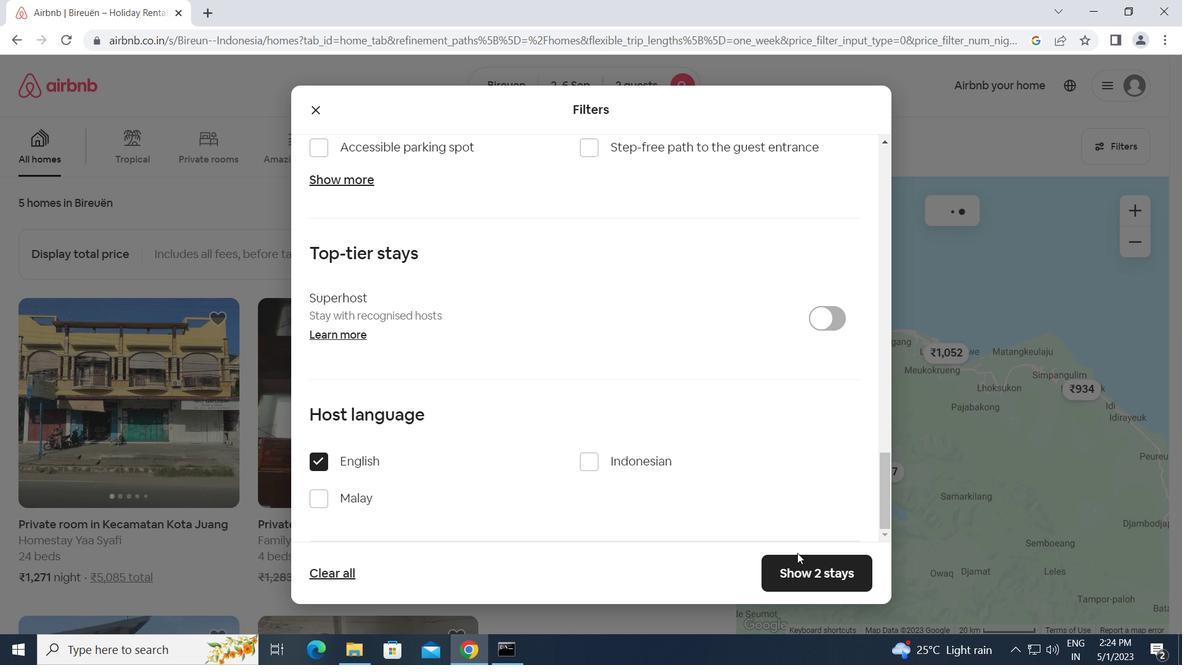 
Action: Mouse pressed left at (807, 567)
Screenshot: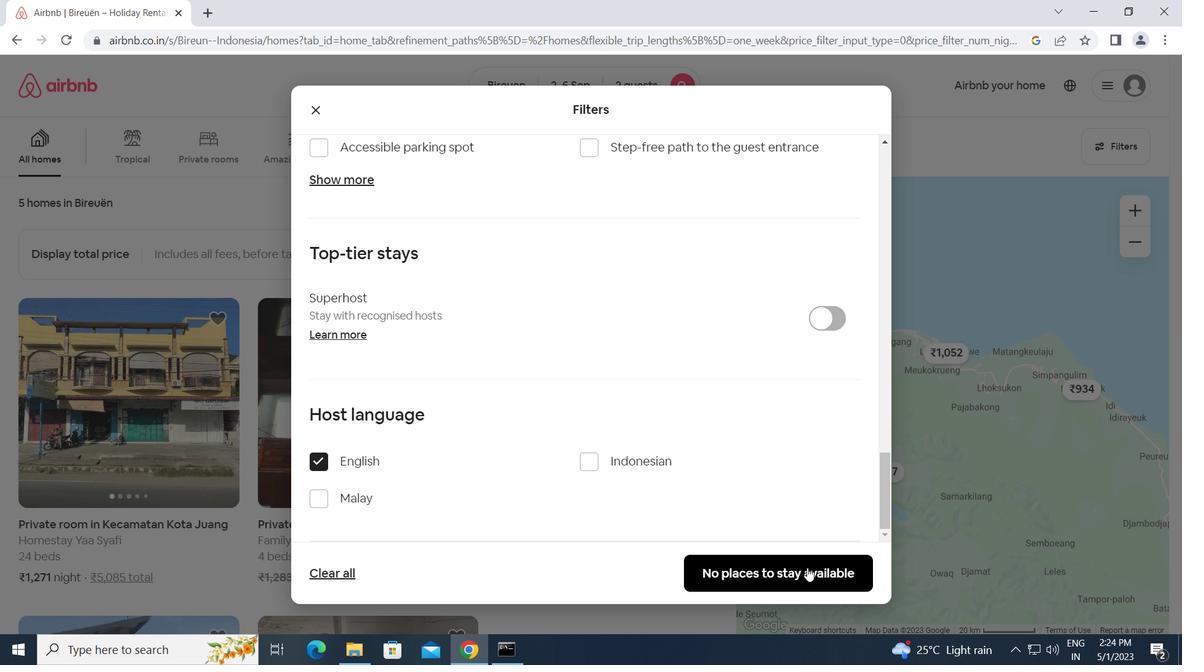 
Action: Mouse moved to (804, 567)
Screenshot: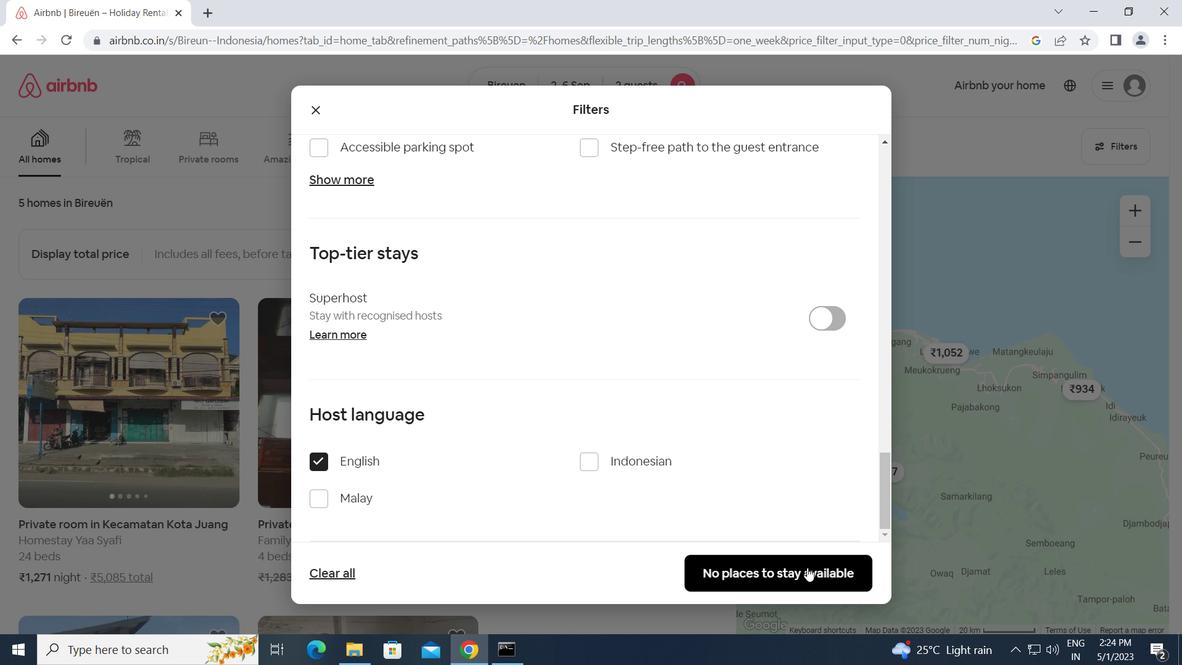 
